 Task: Check the sale-to-list ratio of basement in the last 5 years.
Action: Mouse moved to (1089, 245)
Screenshot: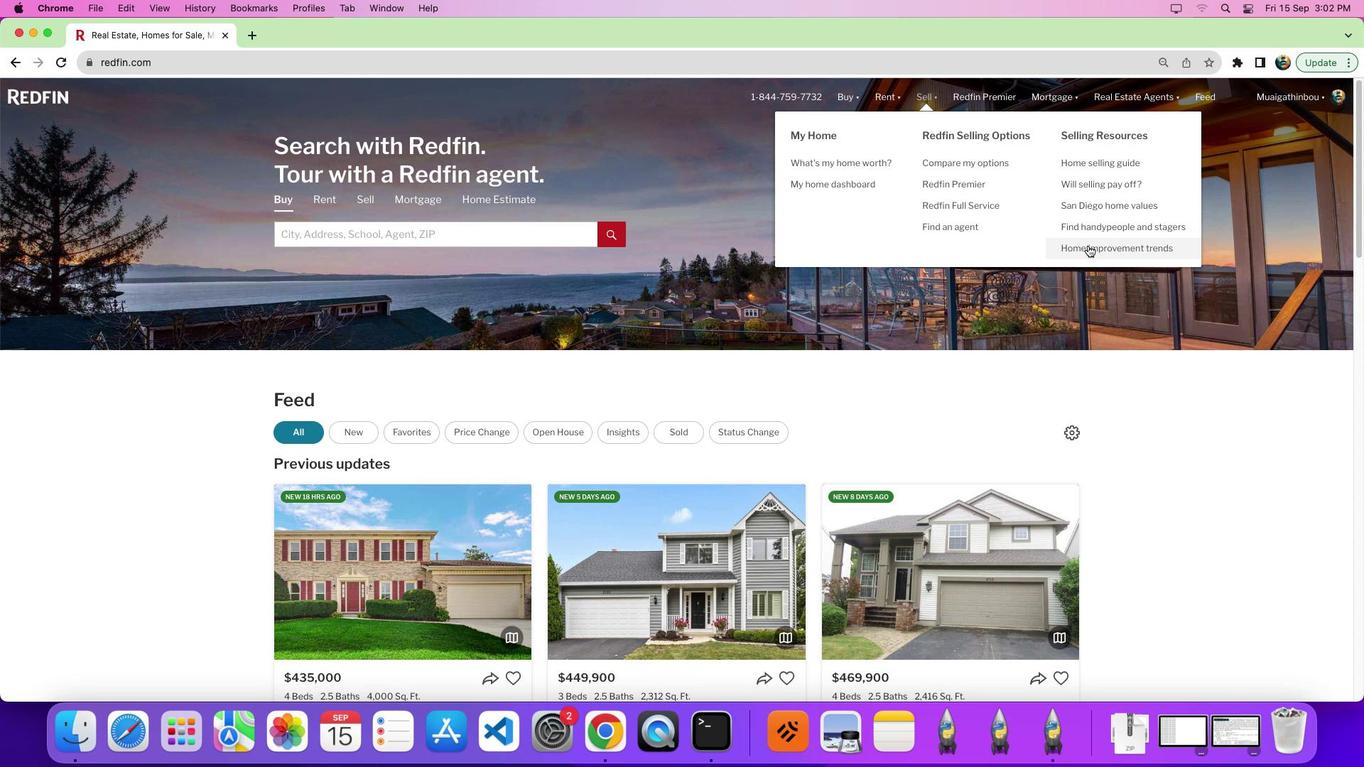 
Action: Mouse pressed left at (1089, 245)
Screenshot: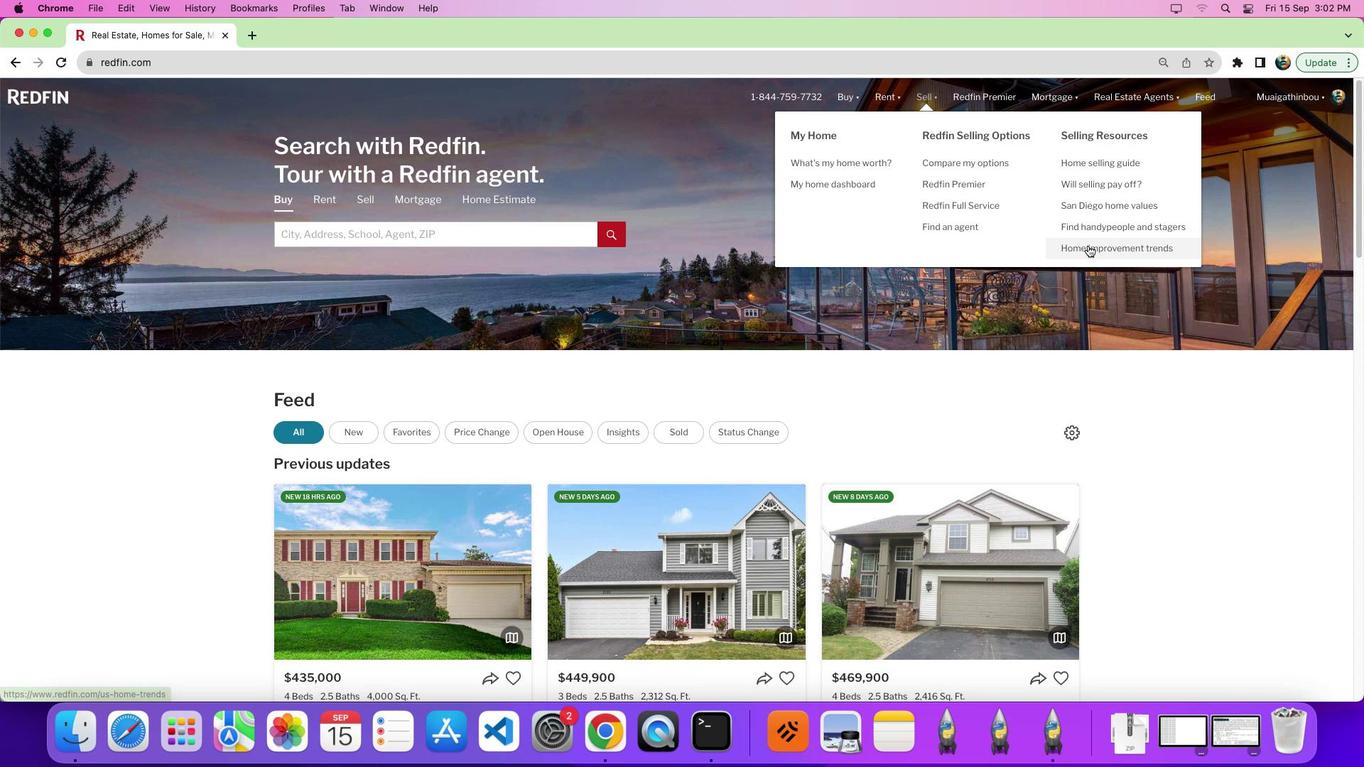 
Action: Mouse pressed left at (1089, 245)
Screenshot: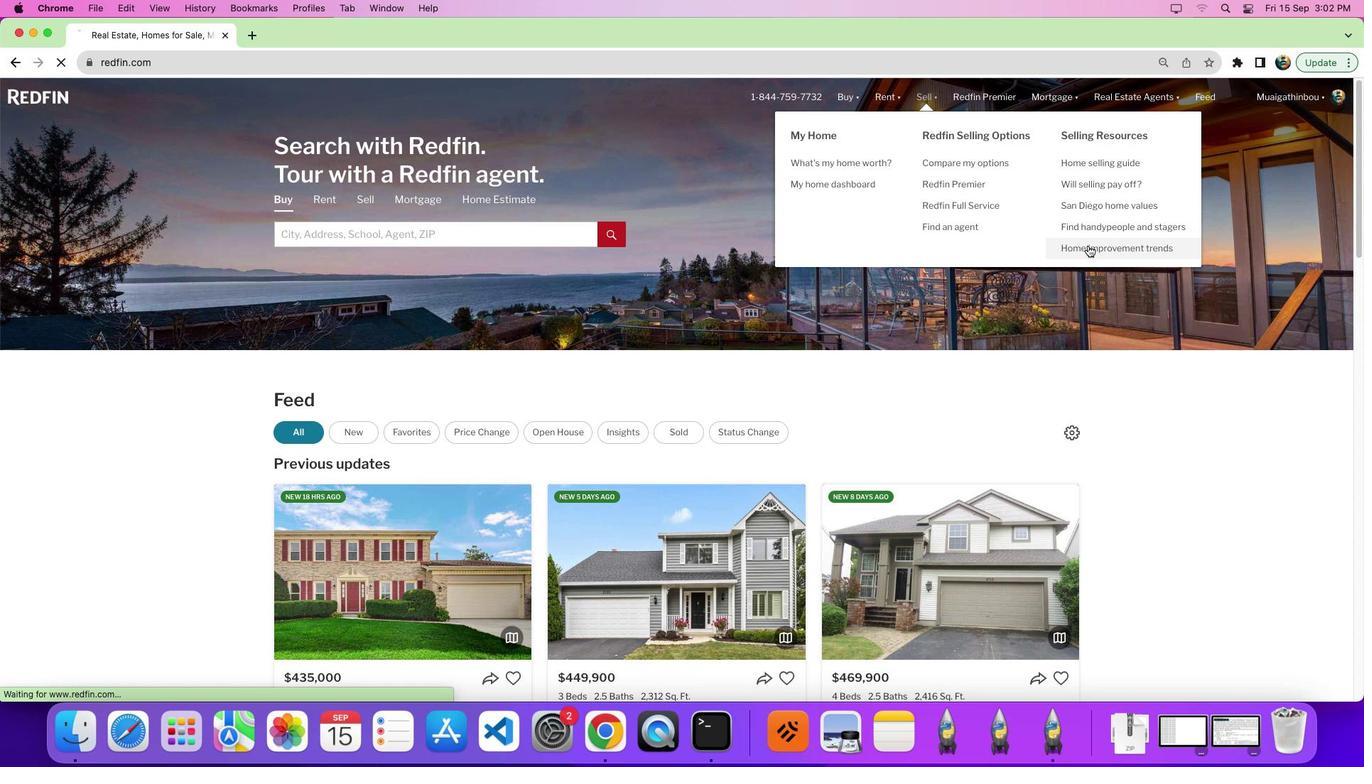 
Action: Mouse moved to (376, 275)
Screenshot: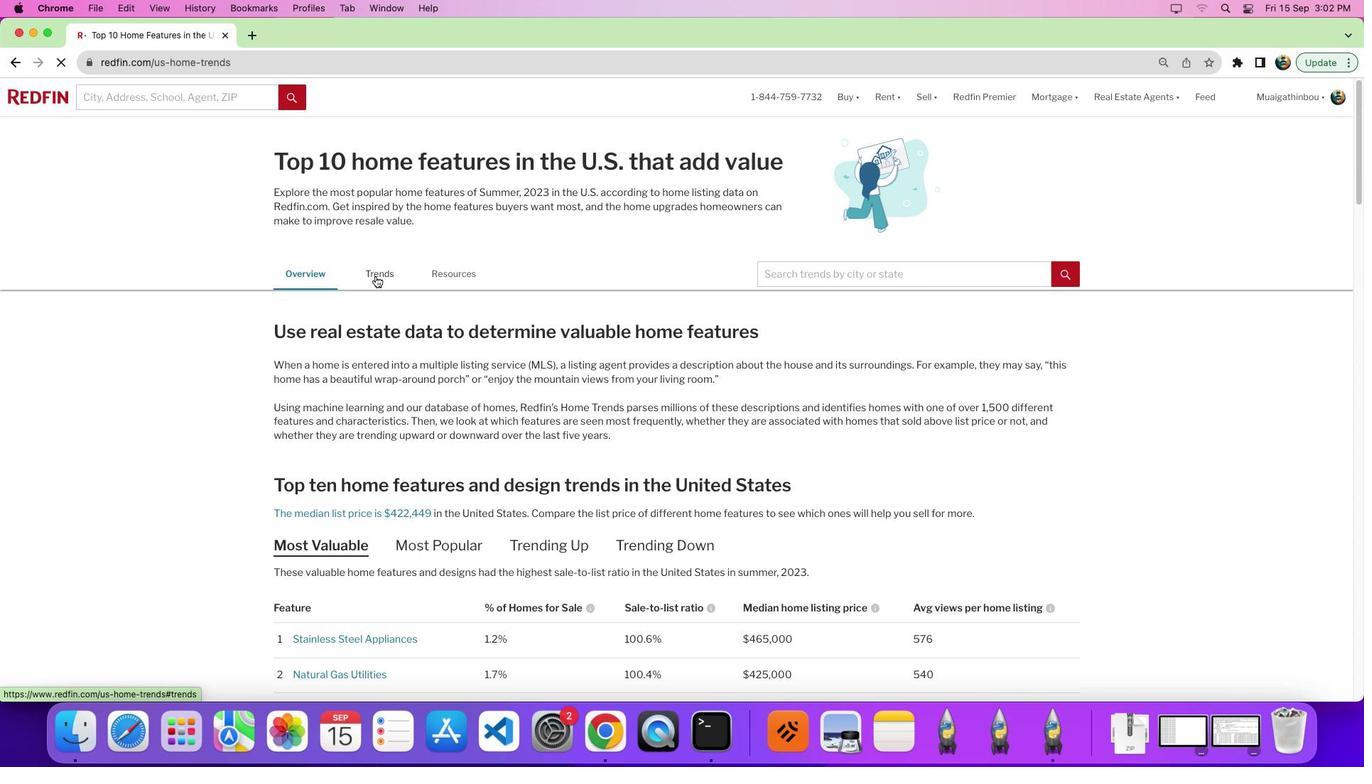 
Action: Mouse pressed left at (376, 275)
Screenshot: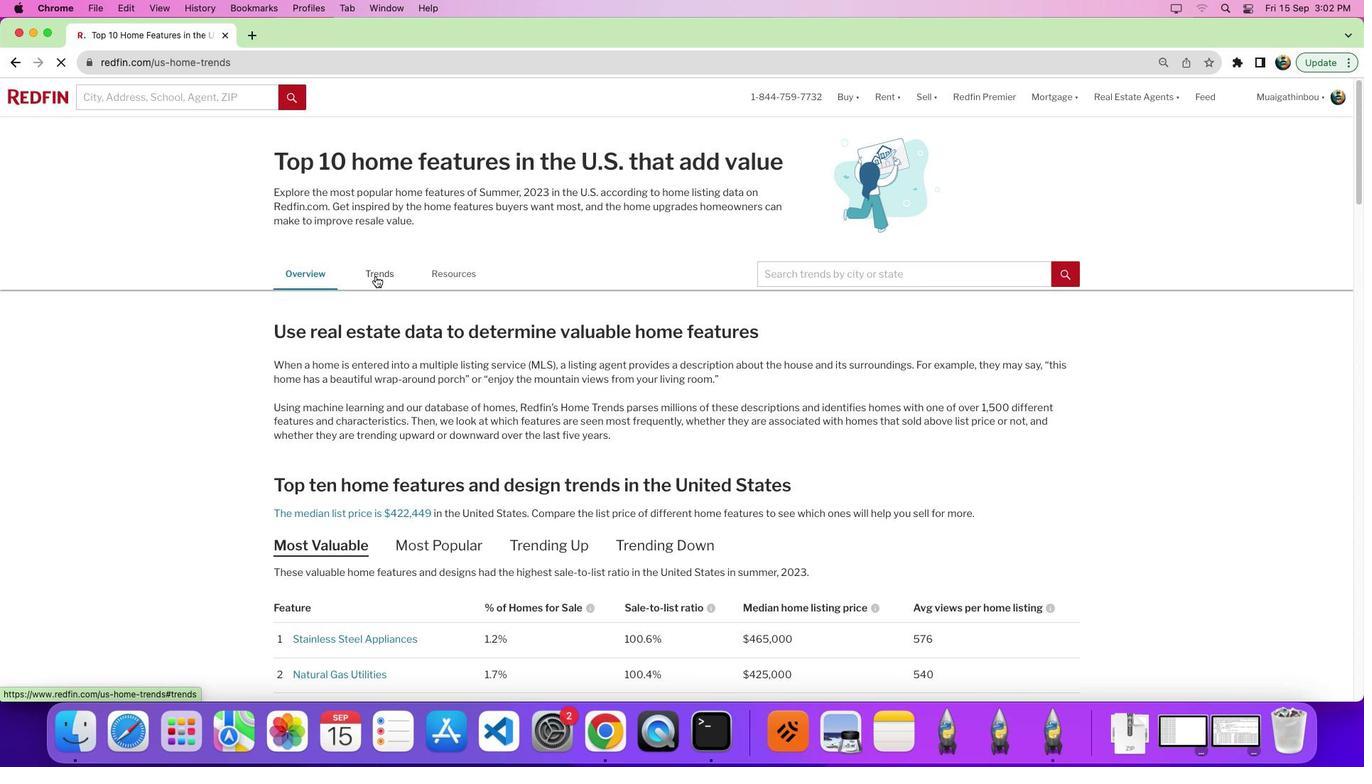 
Action: Mouse moved to (747, 358)
Screenshot: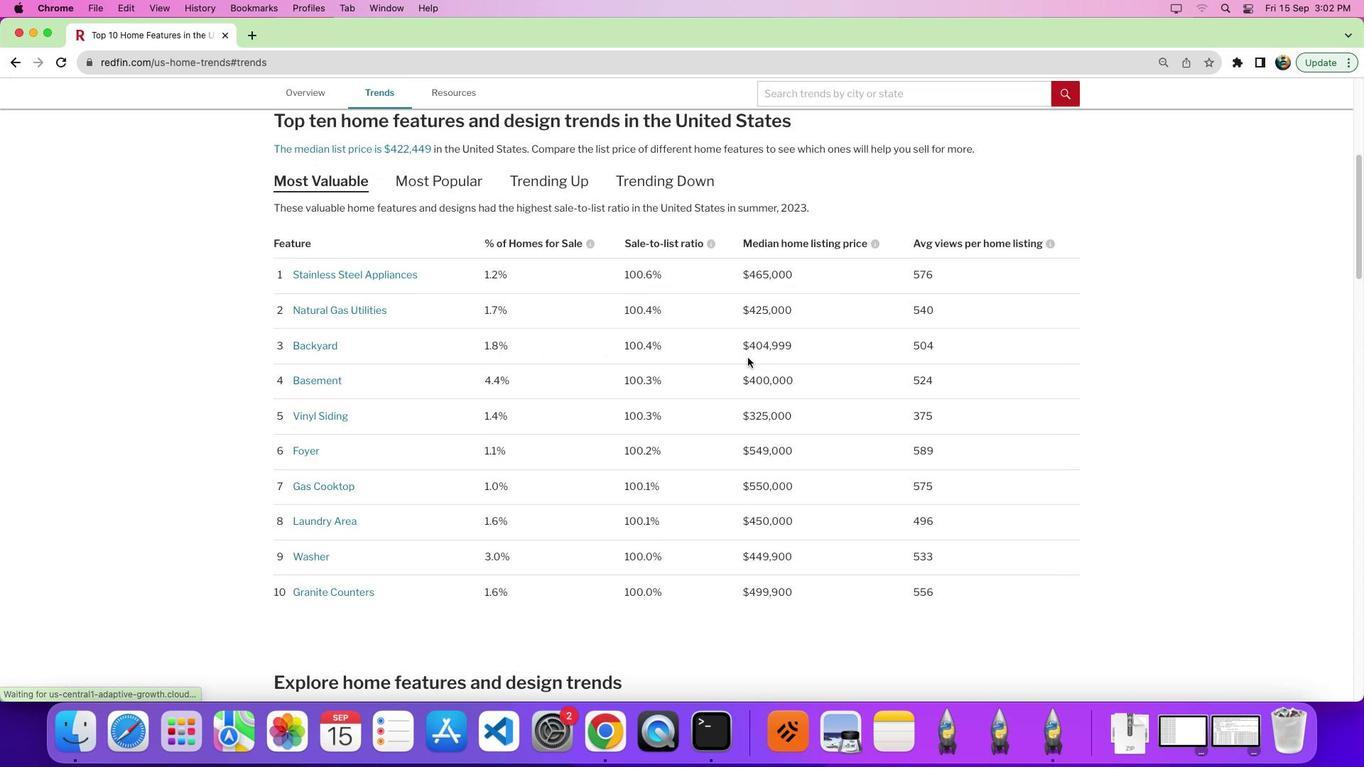 
Action: Mouse scrolled (747, 358) with delta (0, 0)
Screenshot: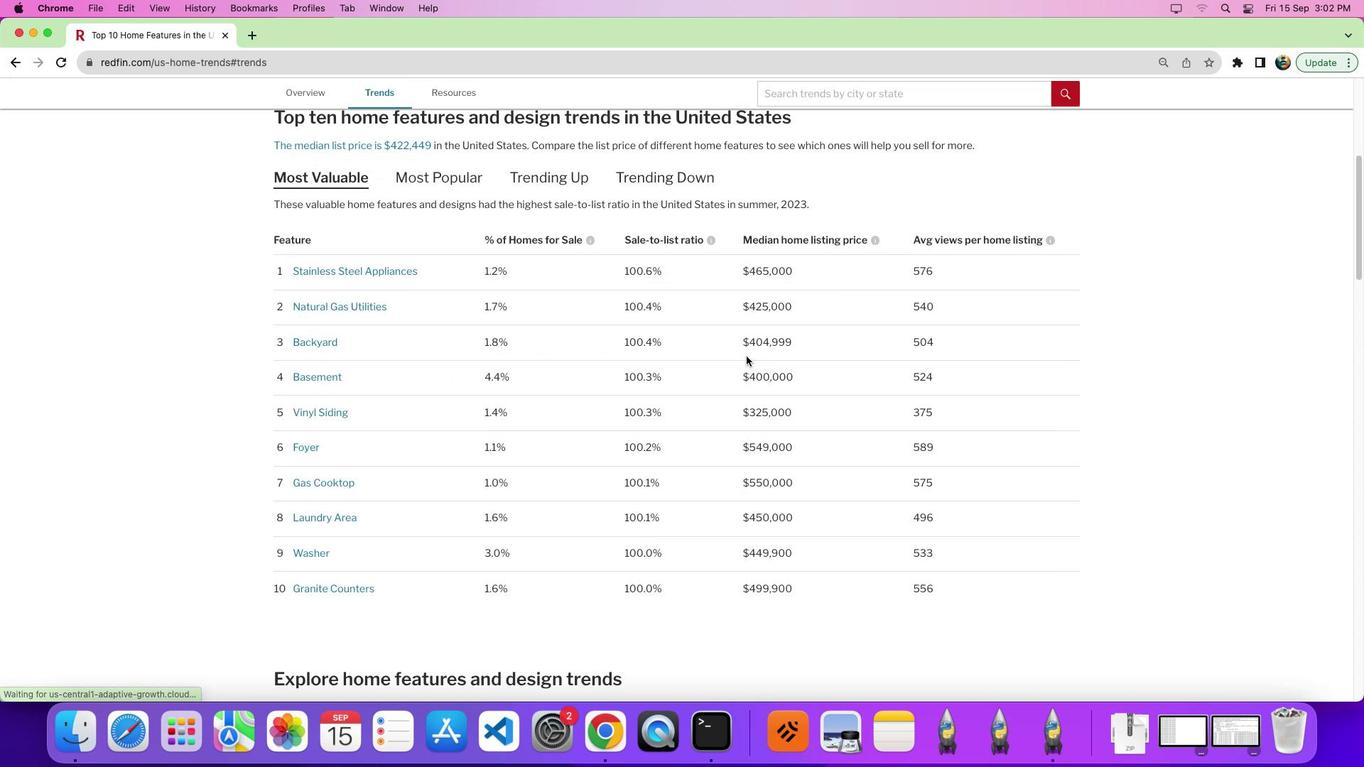 
Action: Mouse moved to (748, 358)
Screenshot: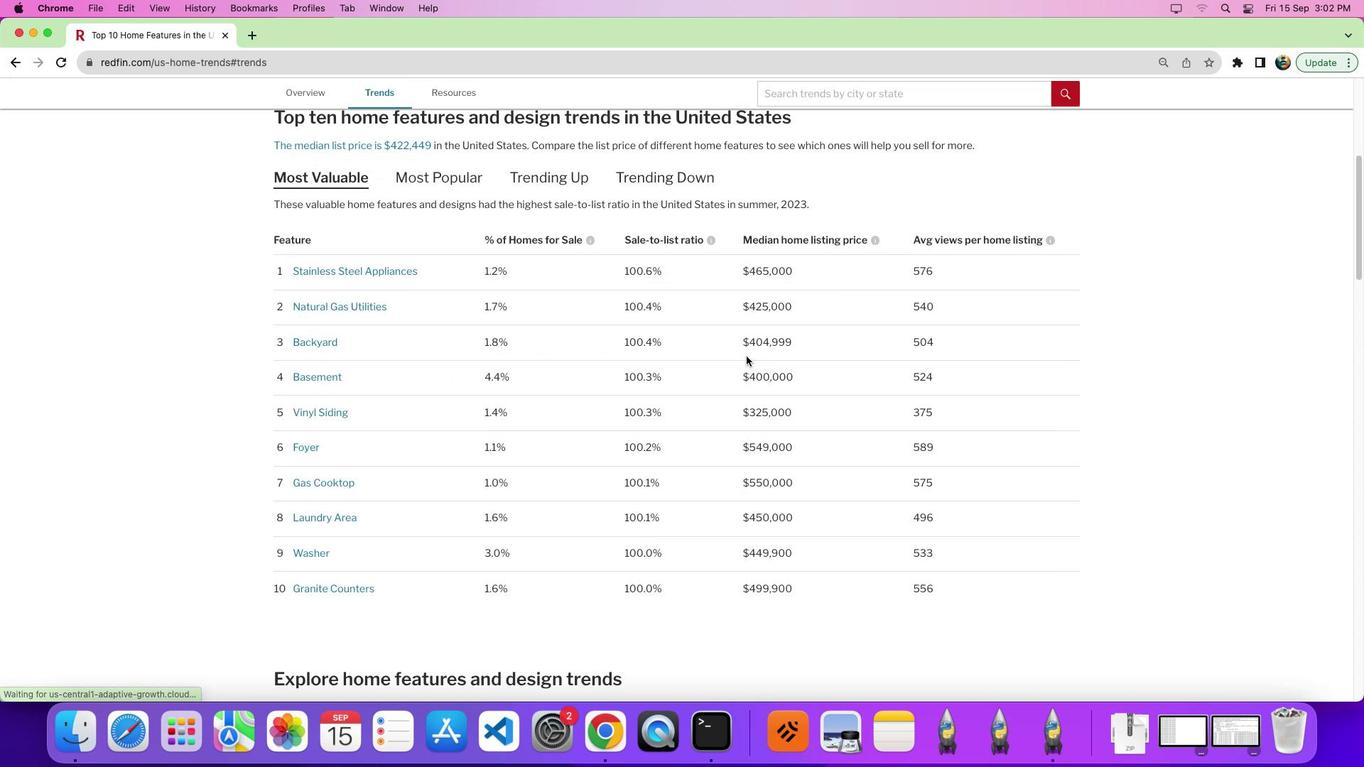 
Action: Mouse scrolled (748, 358) with delta (0, 0)
Screenshot: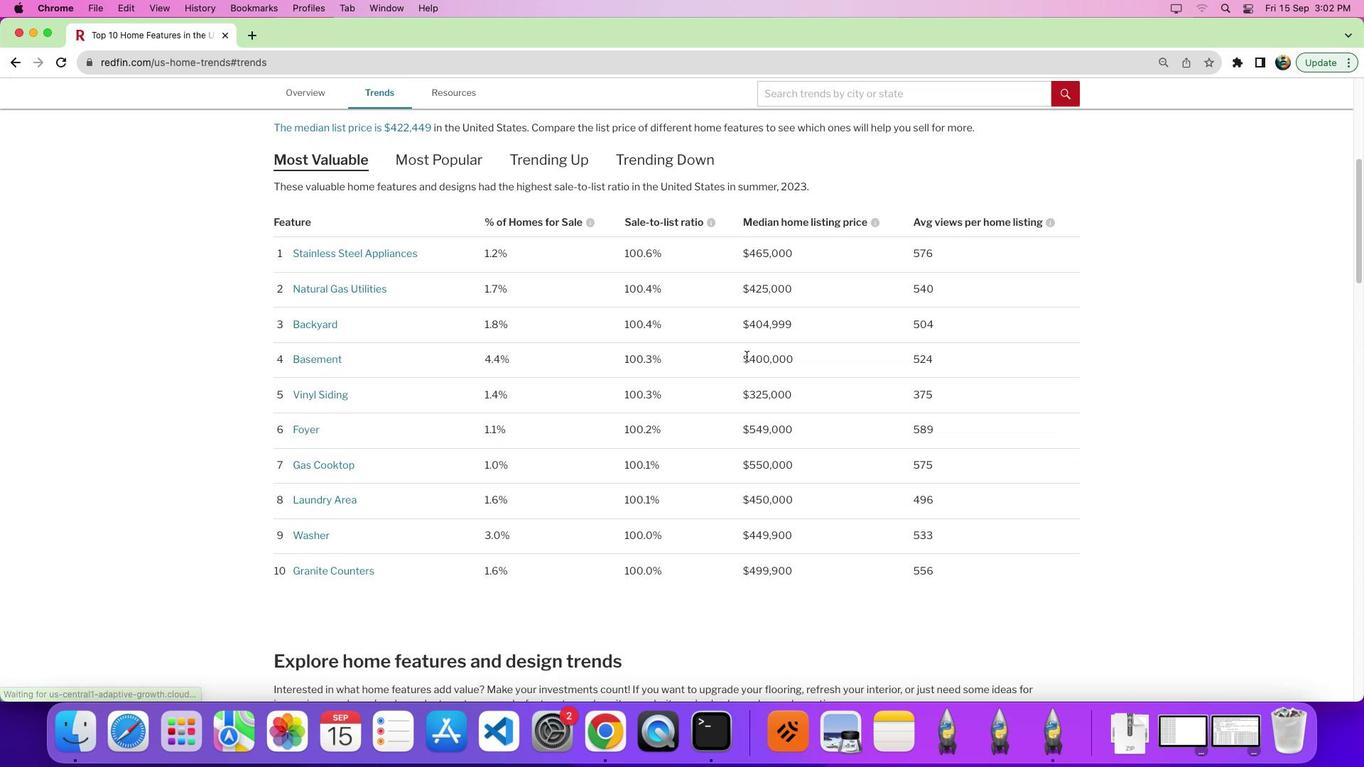 
Action: Mouse moved to (747, 356)
Screenshot: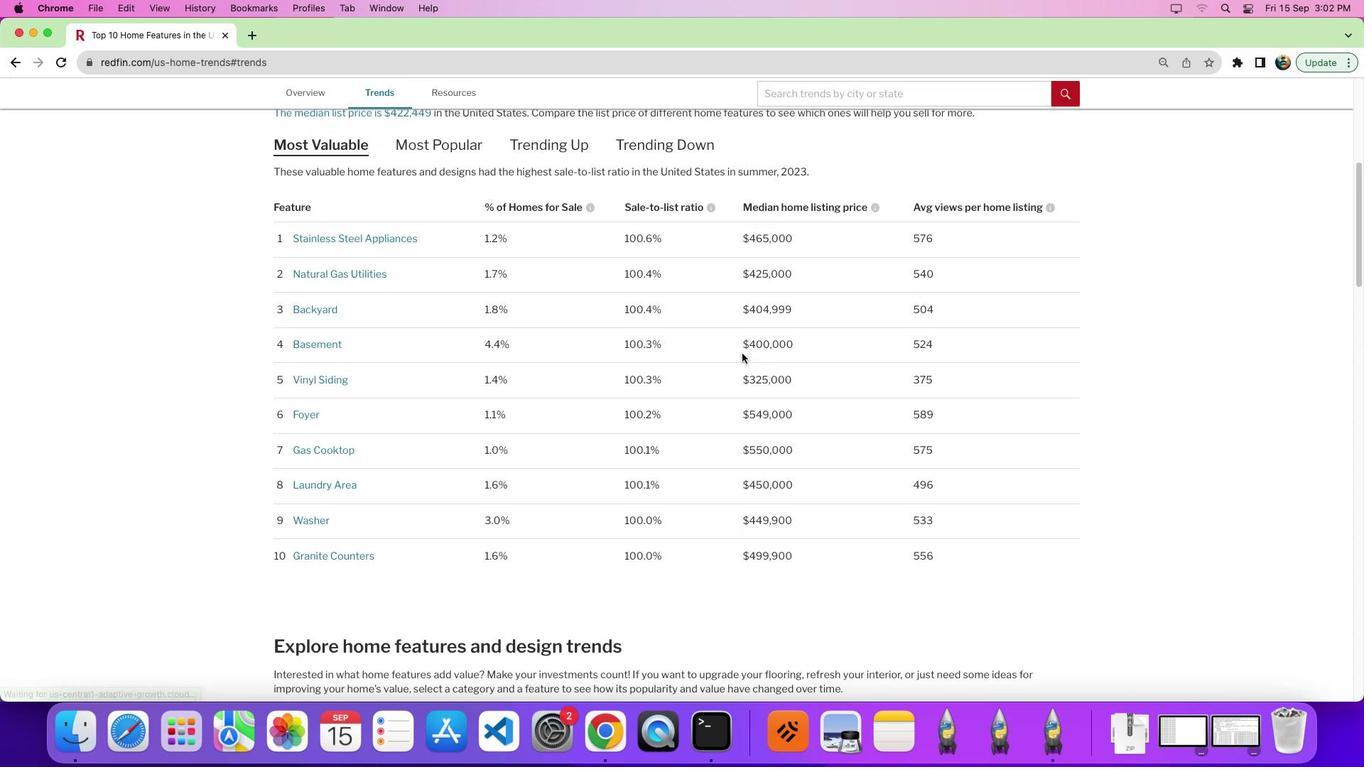 
Action: Mouse scrolled (747, 356) with delta (0, -3)
Screenshot: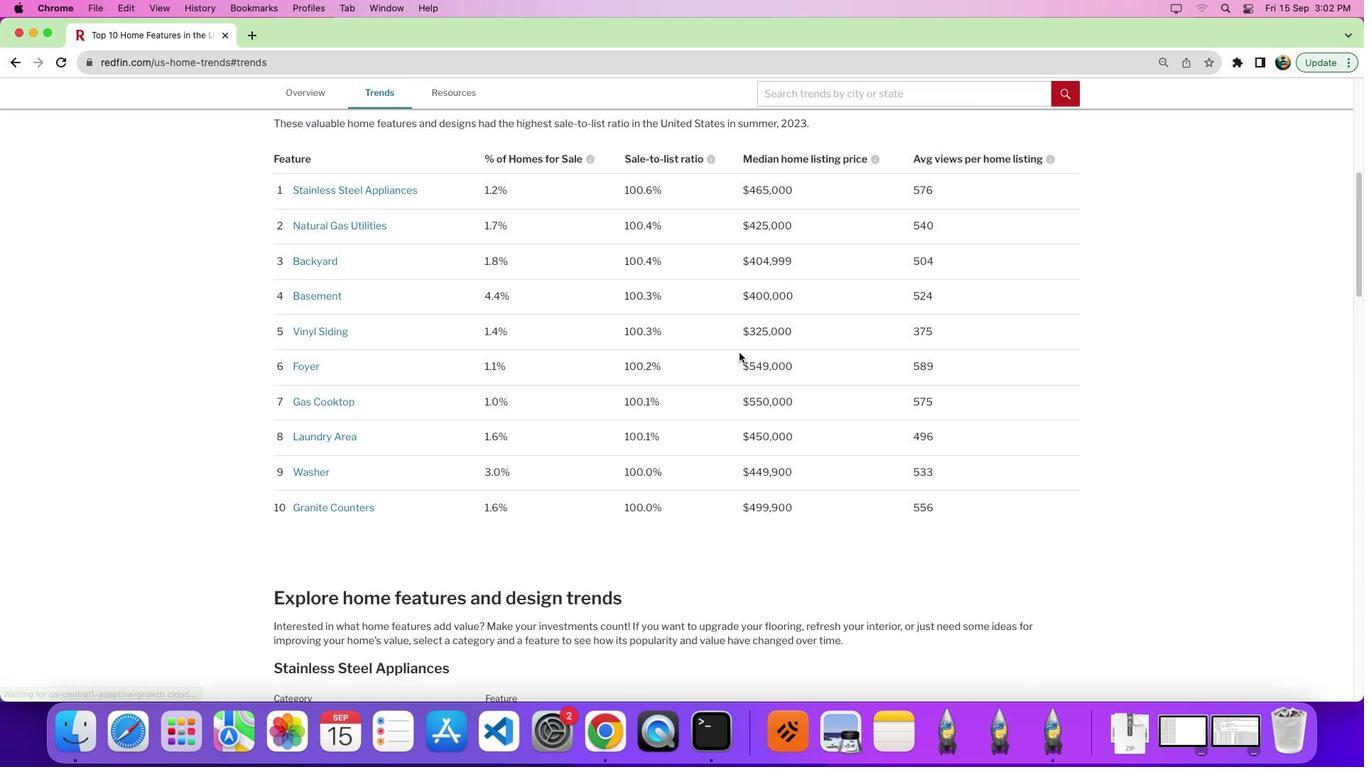 
Action: Mouse moved to (680, 333)
Screenshot: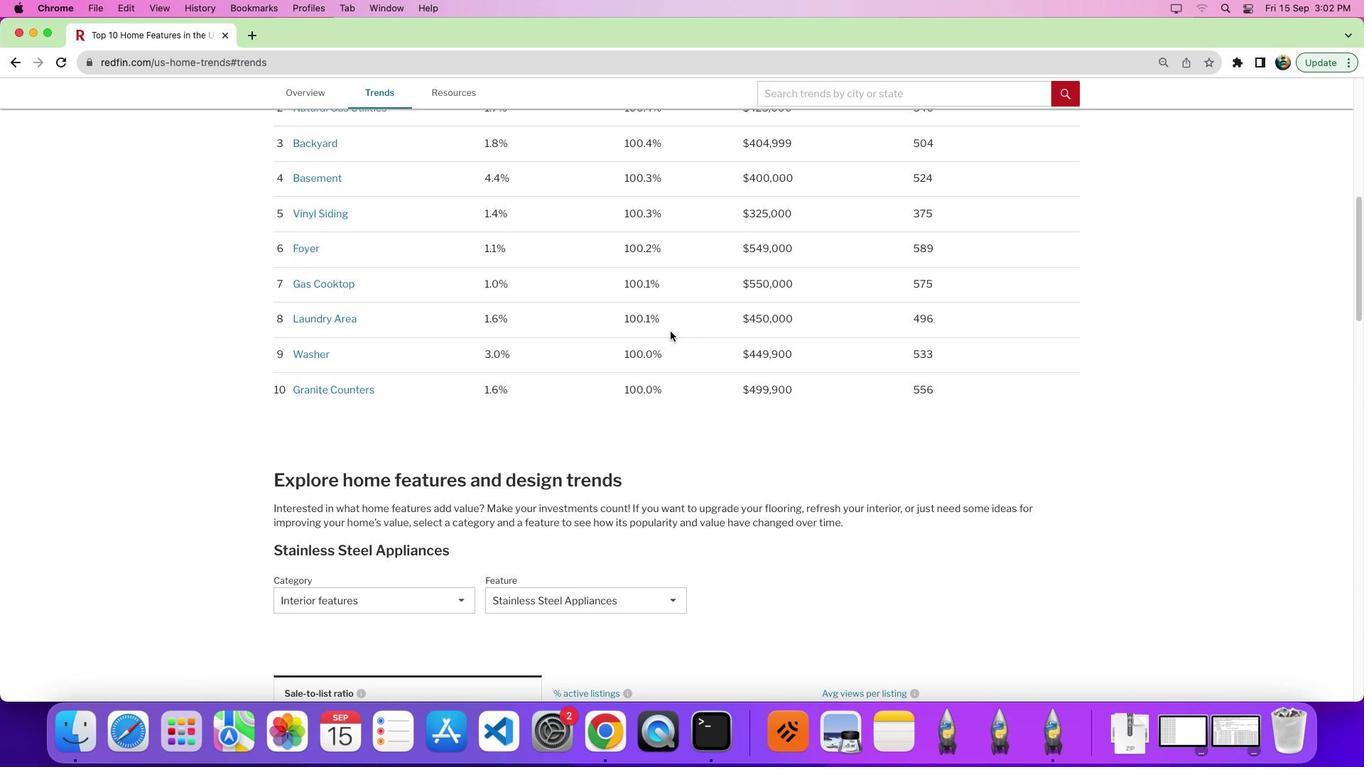
Action: Mouse scrolled (680, 333) with delta (0, 0)
Screenshot: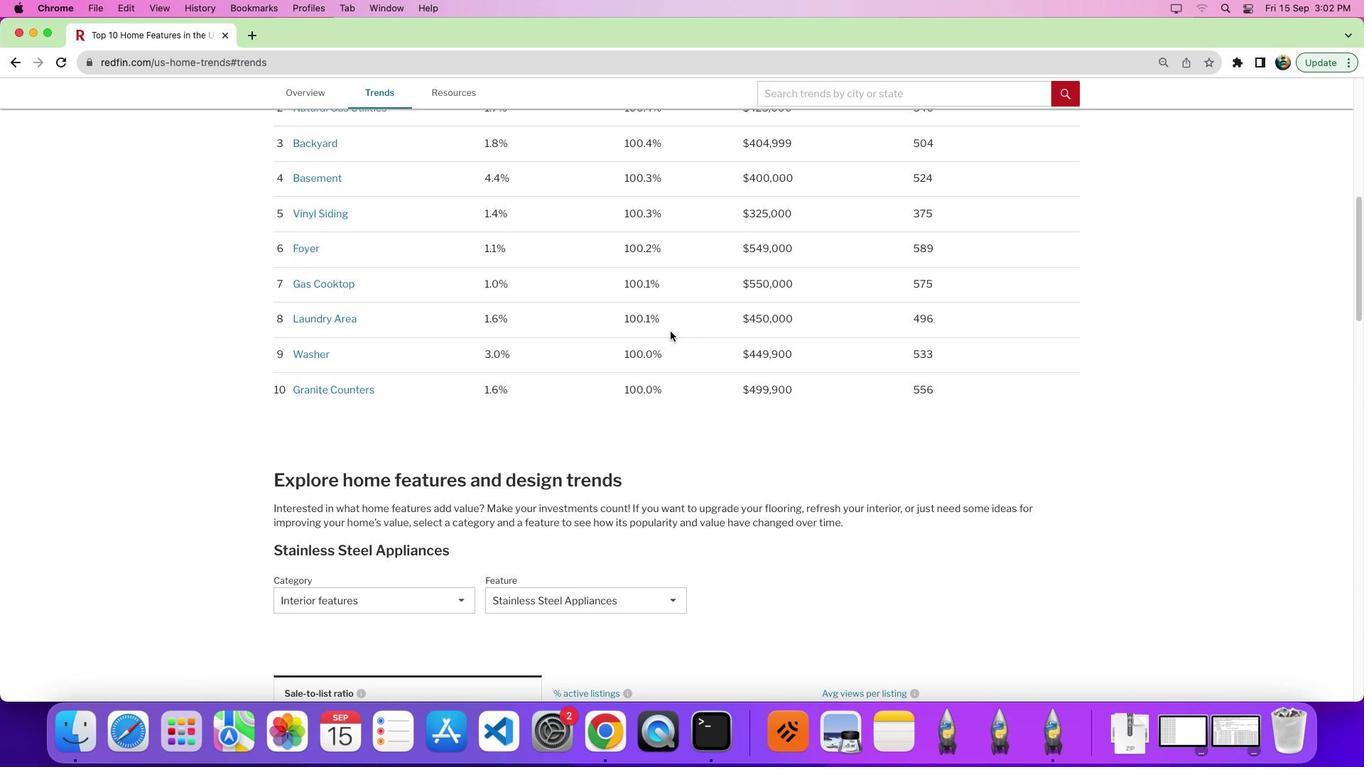 
Action: Mouse moved to (670, 331)
Screenshot: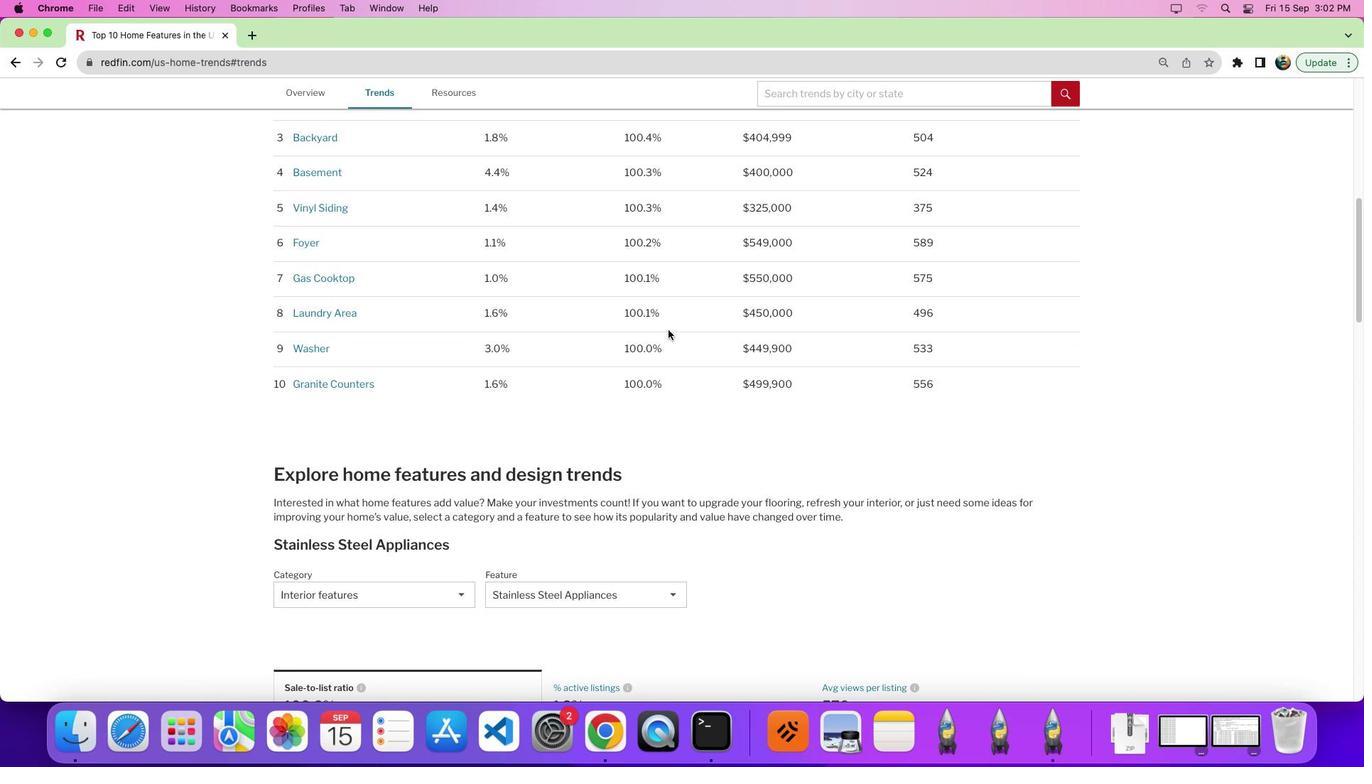 
Action: Mouse scrolled (670, 331) with delta (0, 0)
Screenshot: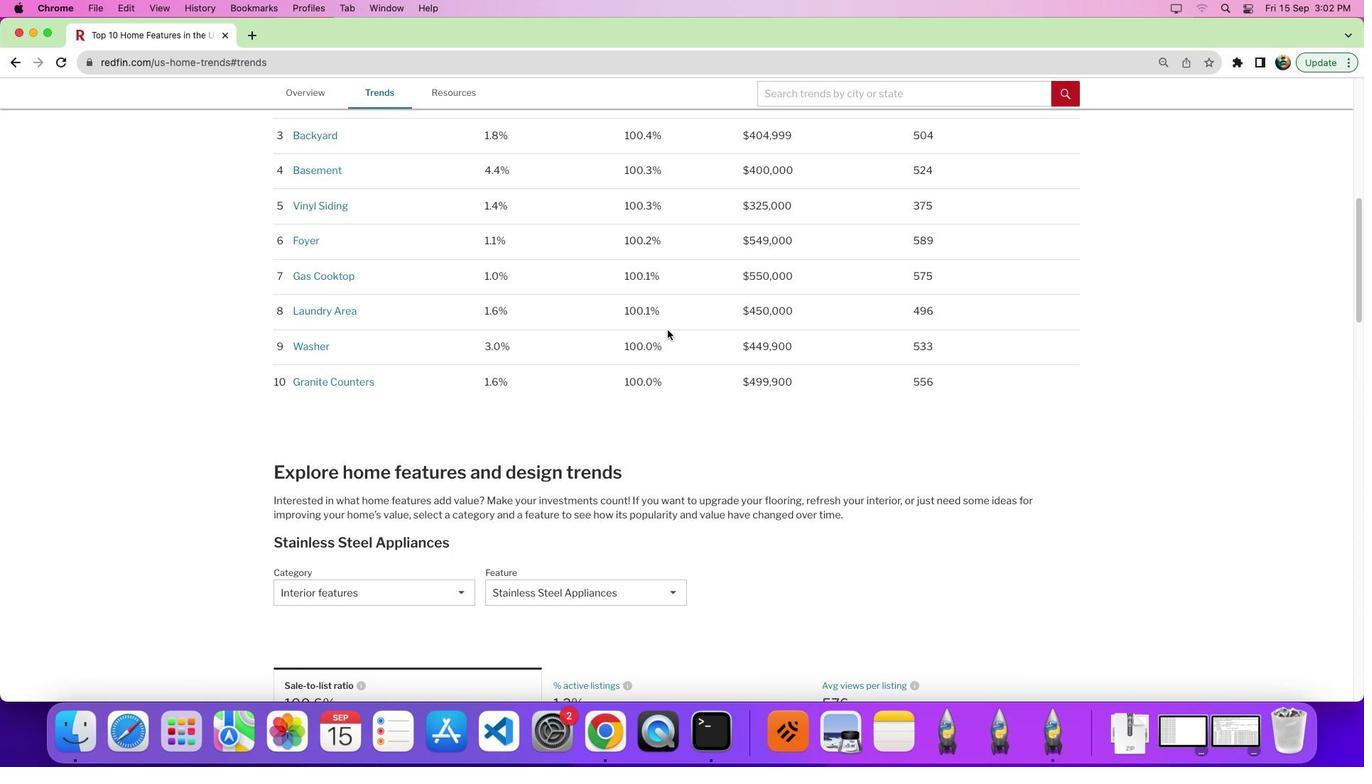 
Action: Mouse moved to (668, 329)
Screenshot: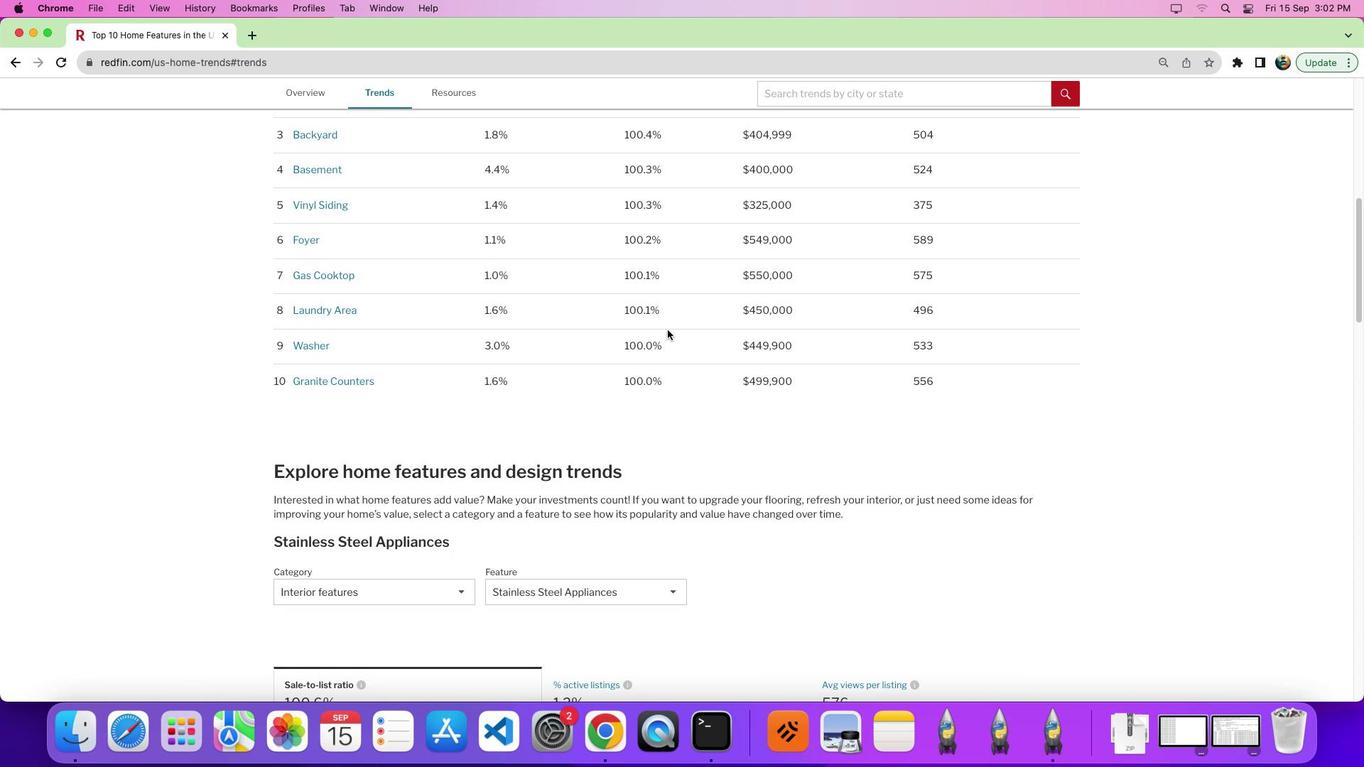 
Action: Mouse scrolled (668, 329) with delta (0, 0)
Screenshot: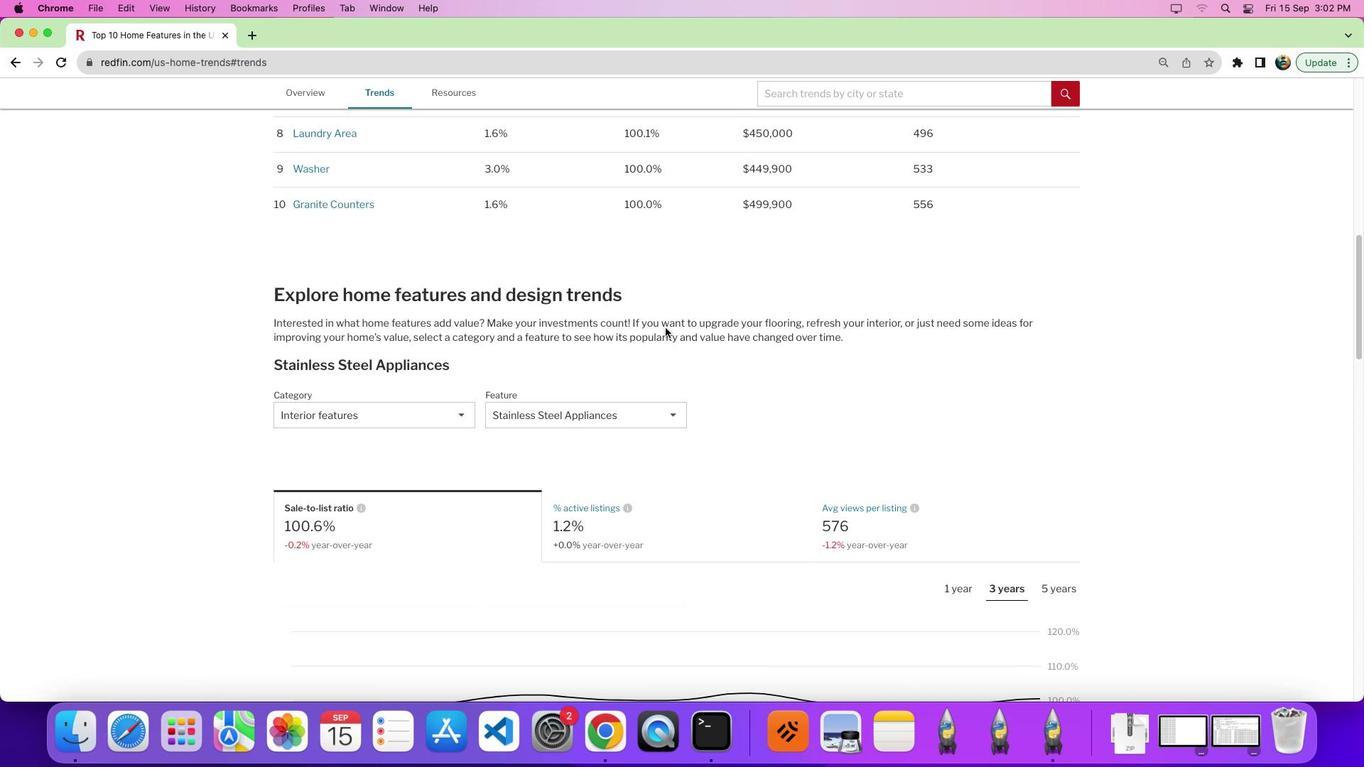 
Action: Mouse moved to (668, 329)
Screenshot: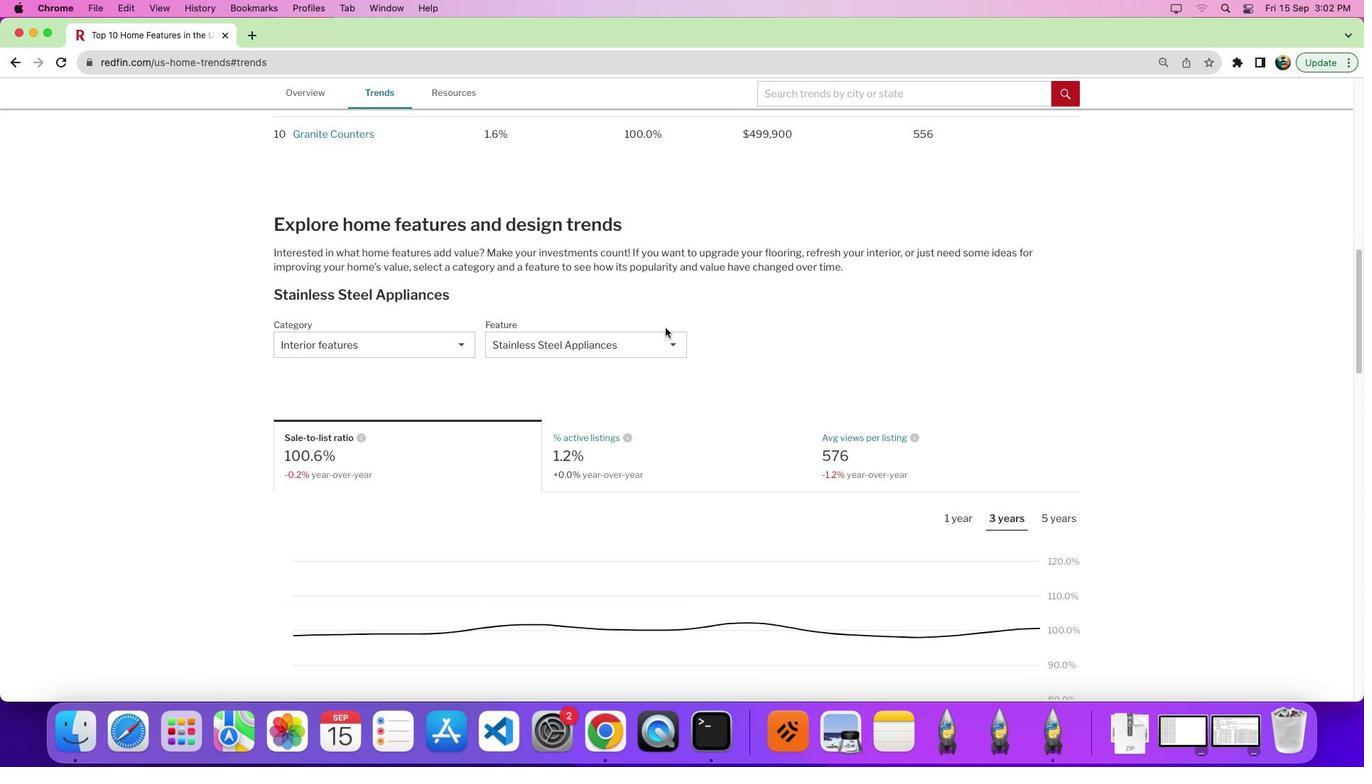 
Action: Mouse scrolled (668, 329) with delta (0, 0)
Screenshot: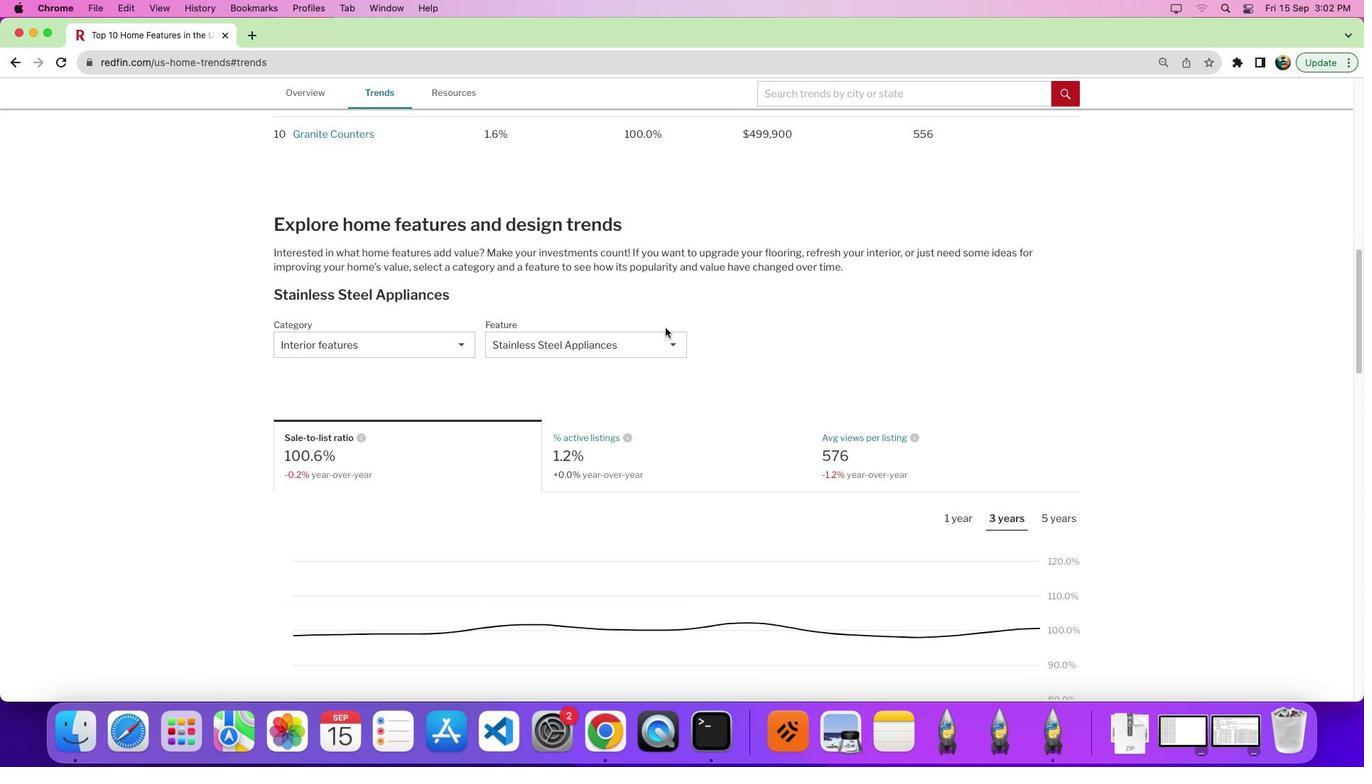 
Action: Mouse moved to (666, 329)
Screenshot: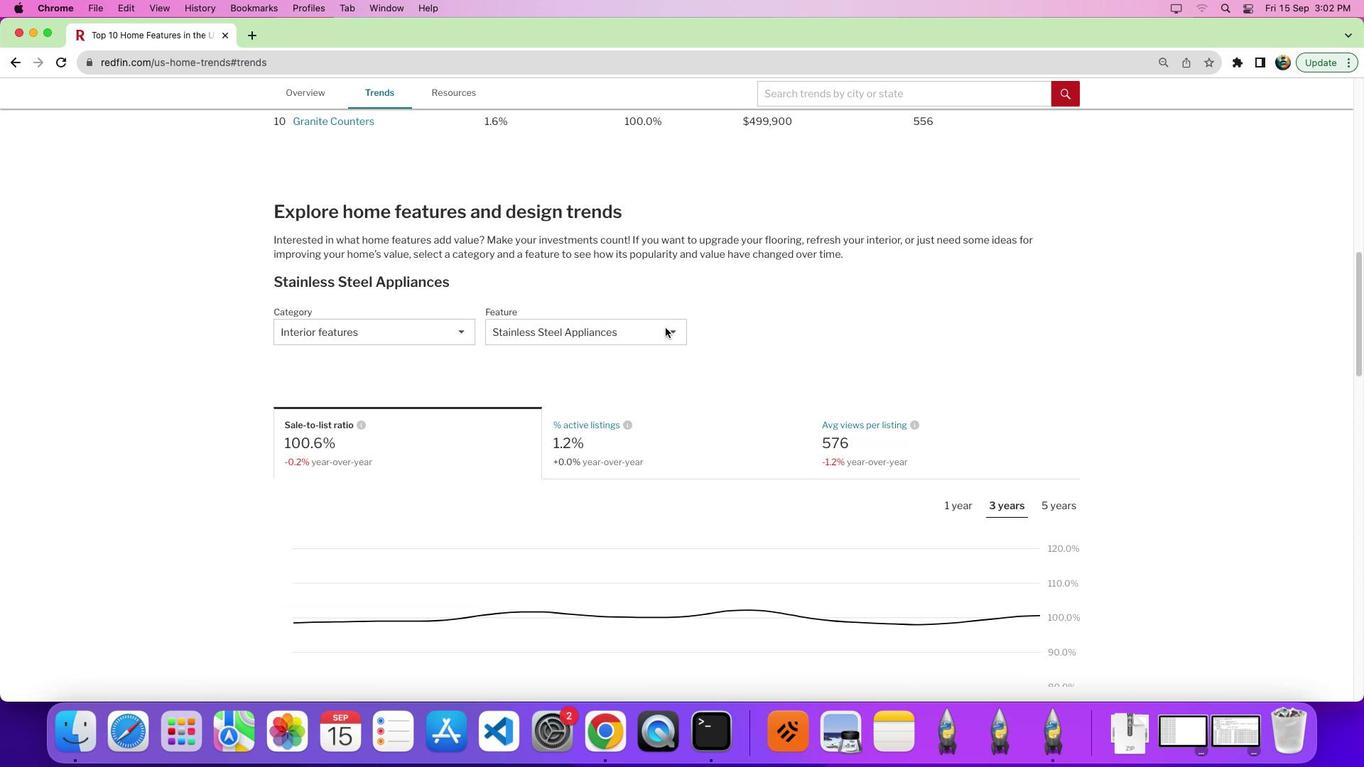 
Action: Mouse scrolled (666, 329) with delta (0, -4)
Screenshot: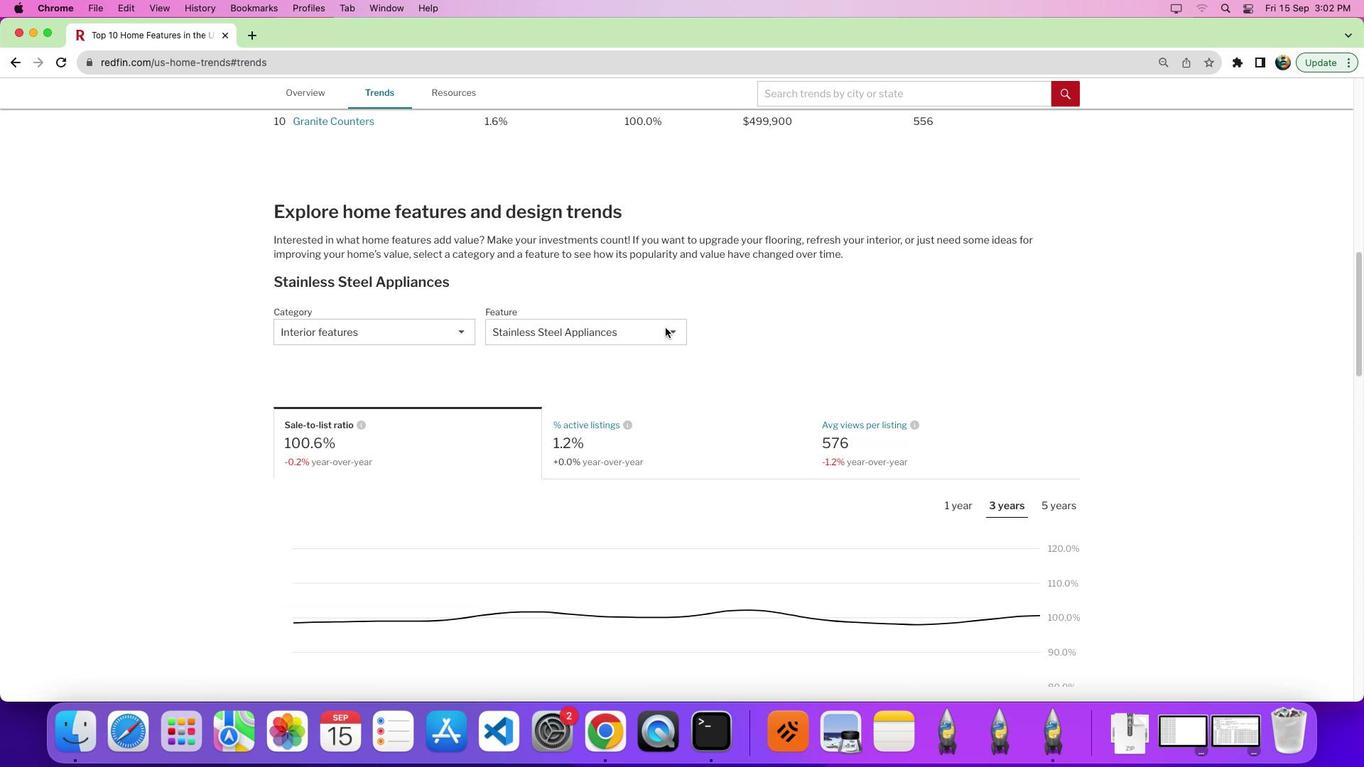 
Action: Mouse moved to (400, 331)
Screenshot: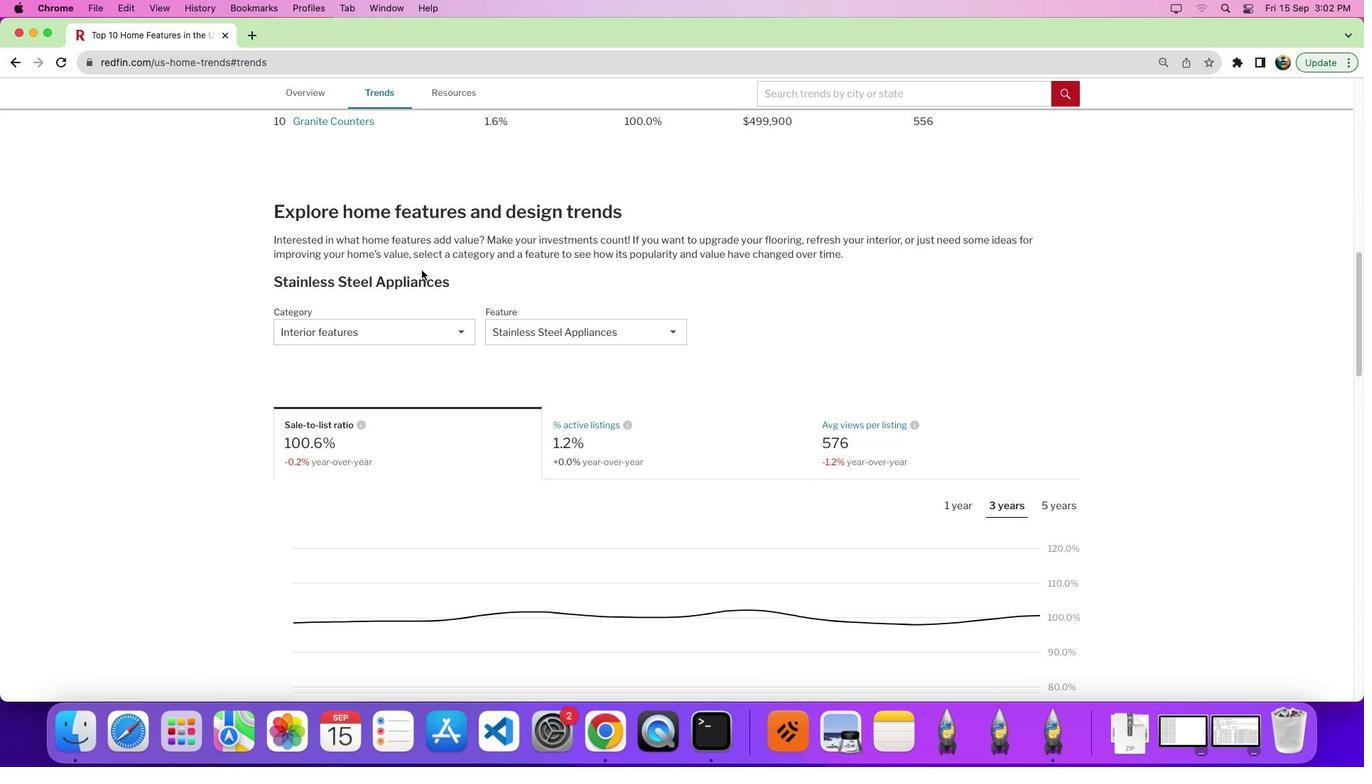 
Action: Mouse pressed left at (400, 331)
Screenshot: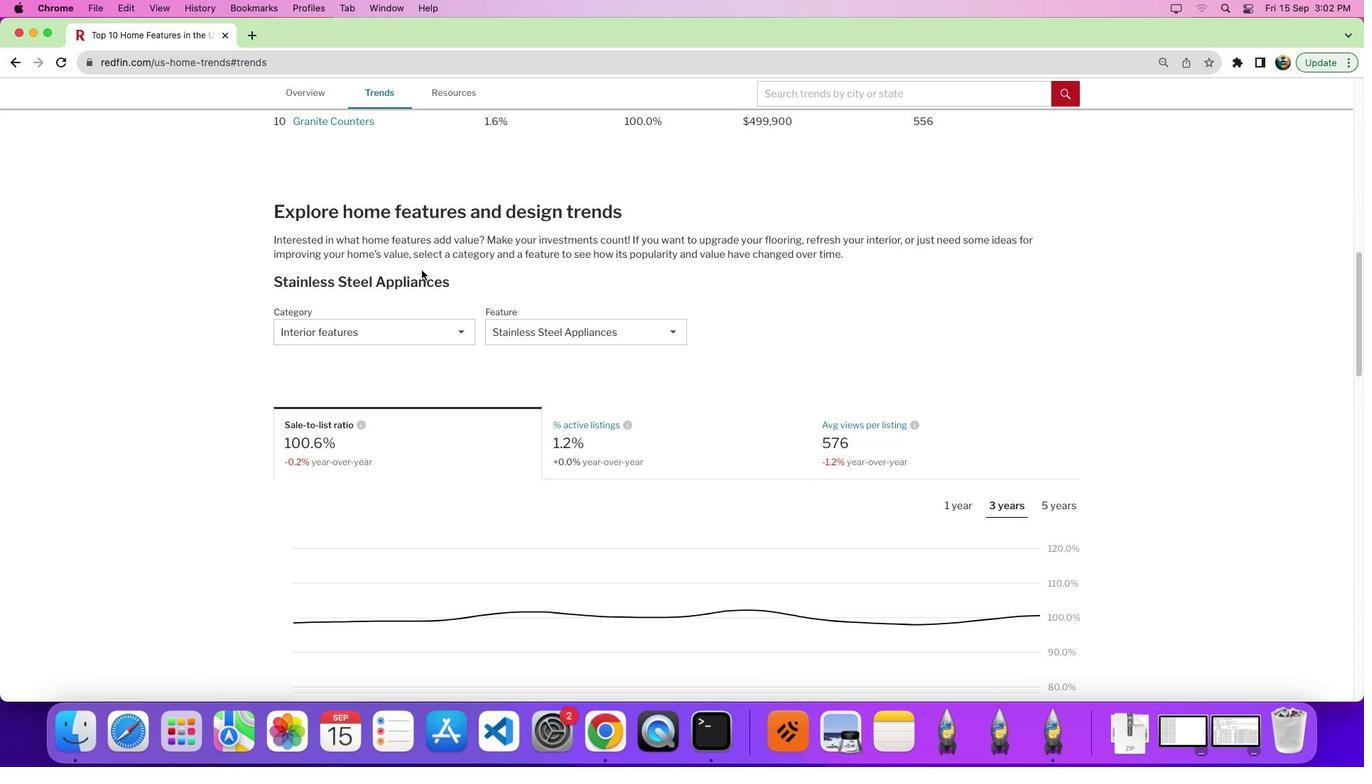 
Action: Mouse moved to (655, 381)
Screenshot: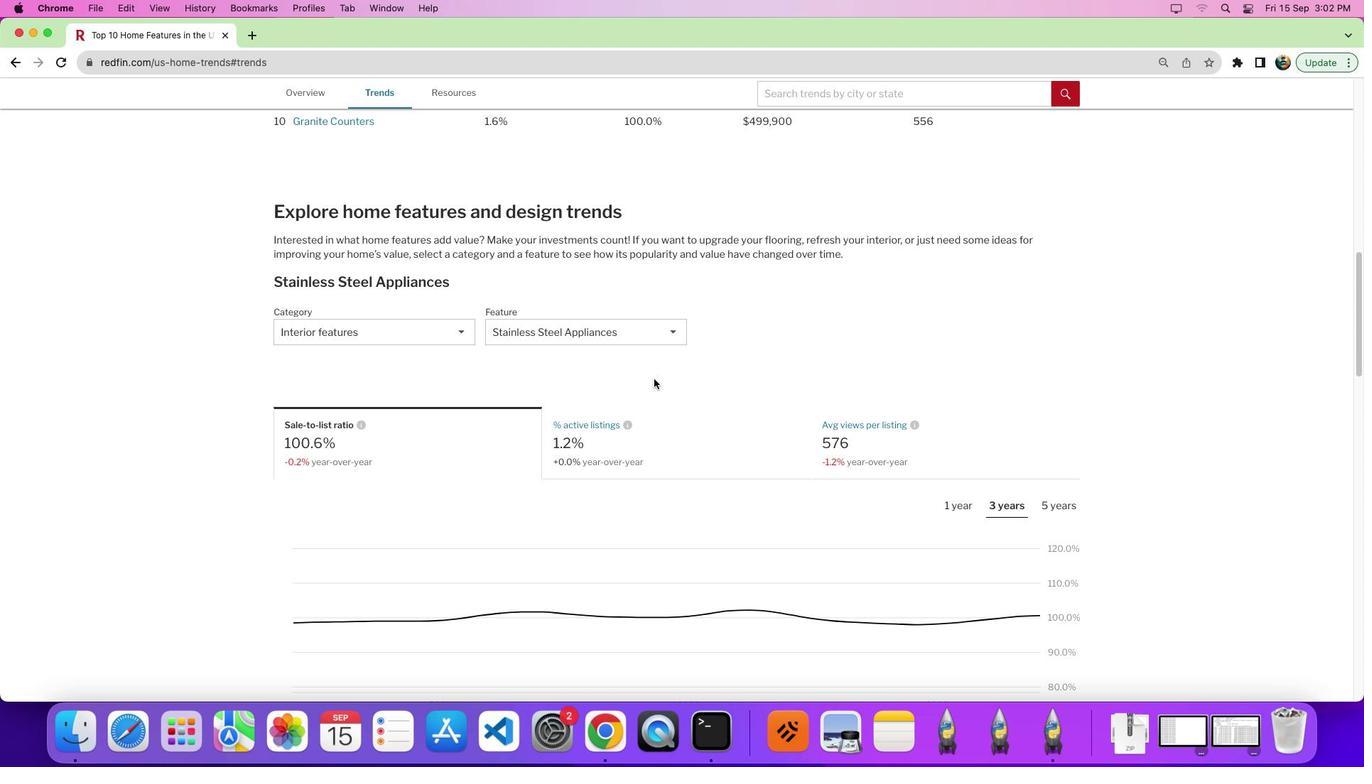 
Action: Mouse pressed left at (655, 381)
Screenshot: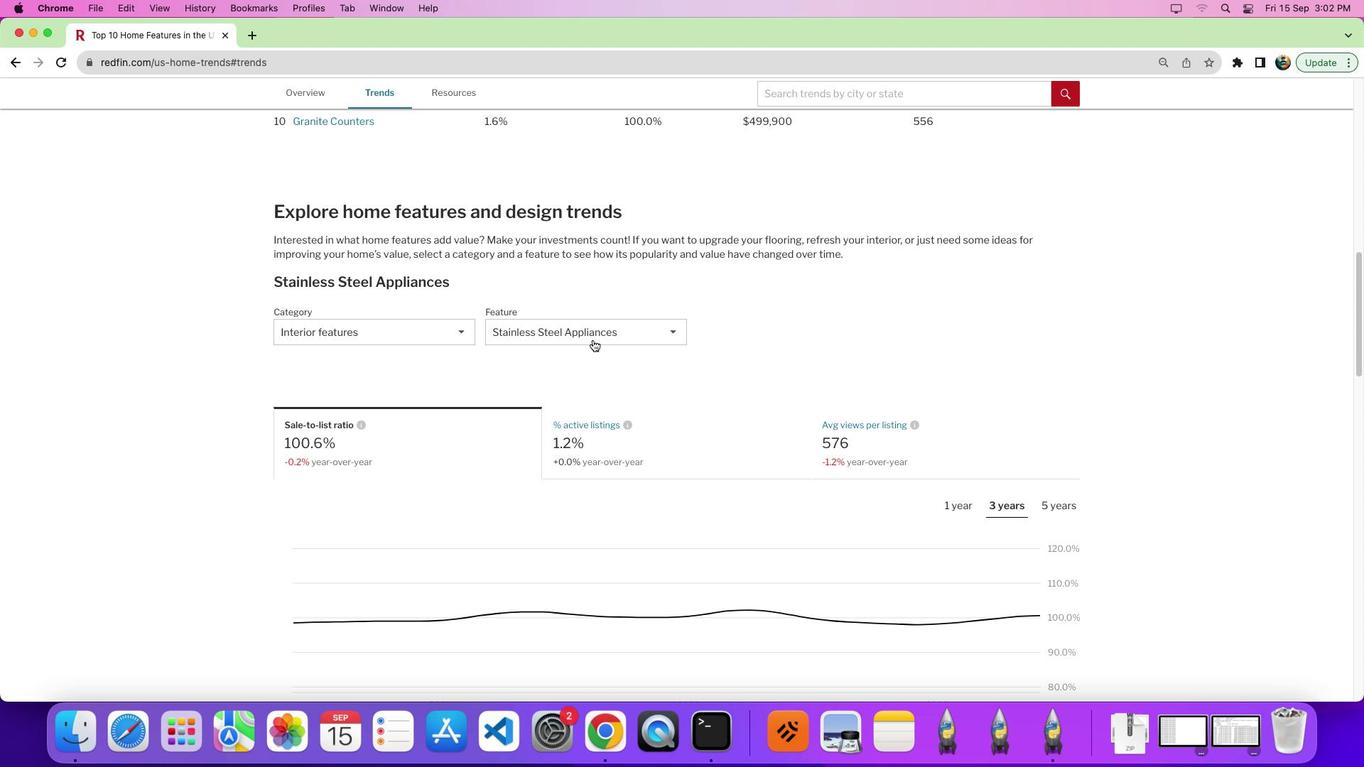 
Action: Mouse moved to (581, 319)
Screenshot: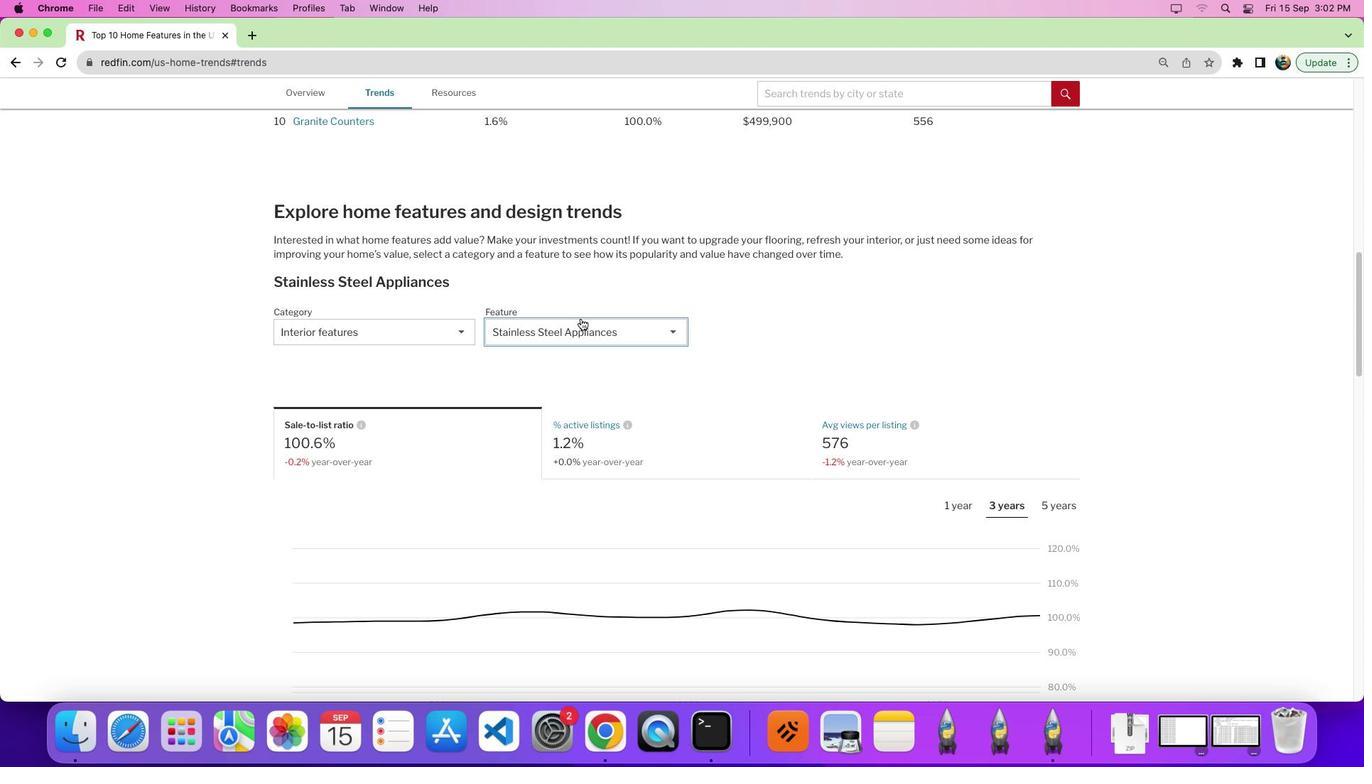 
Action: Mouse pressed left at (581, 319)
Screenshot: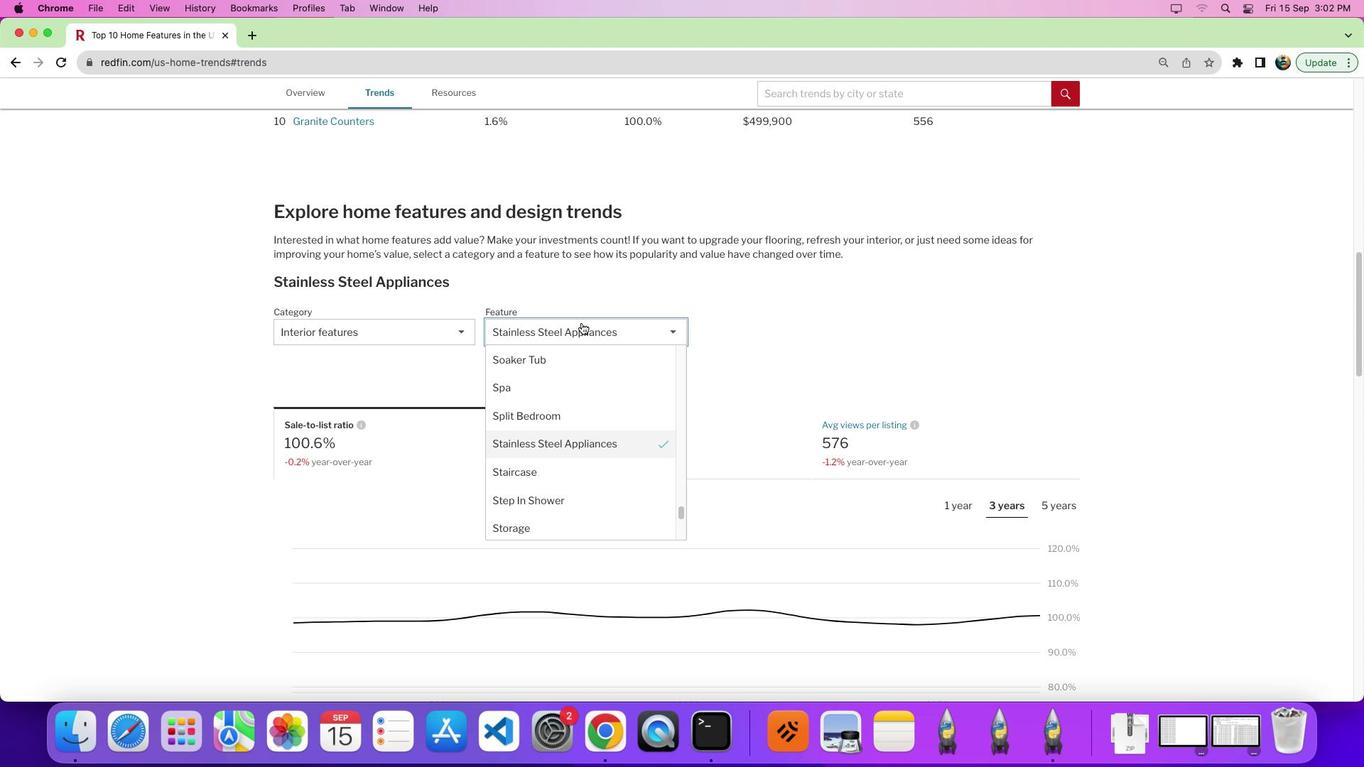 
Action: Mouse moved to (596, 416)
Screenshot: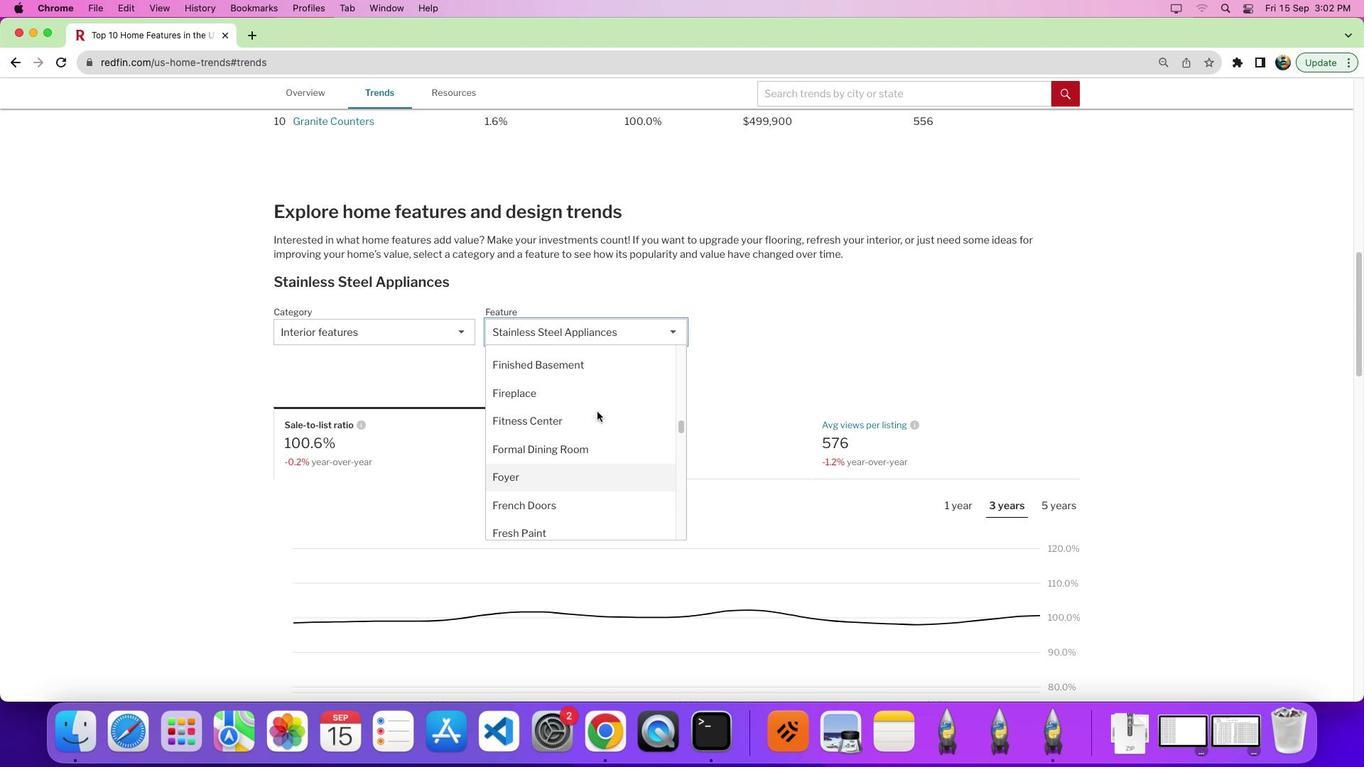 
Action: Mouse scrolled (596, 416) with delta (0, 0)
Screenshot: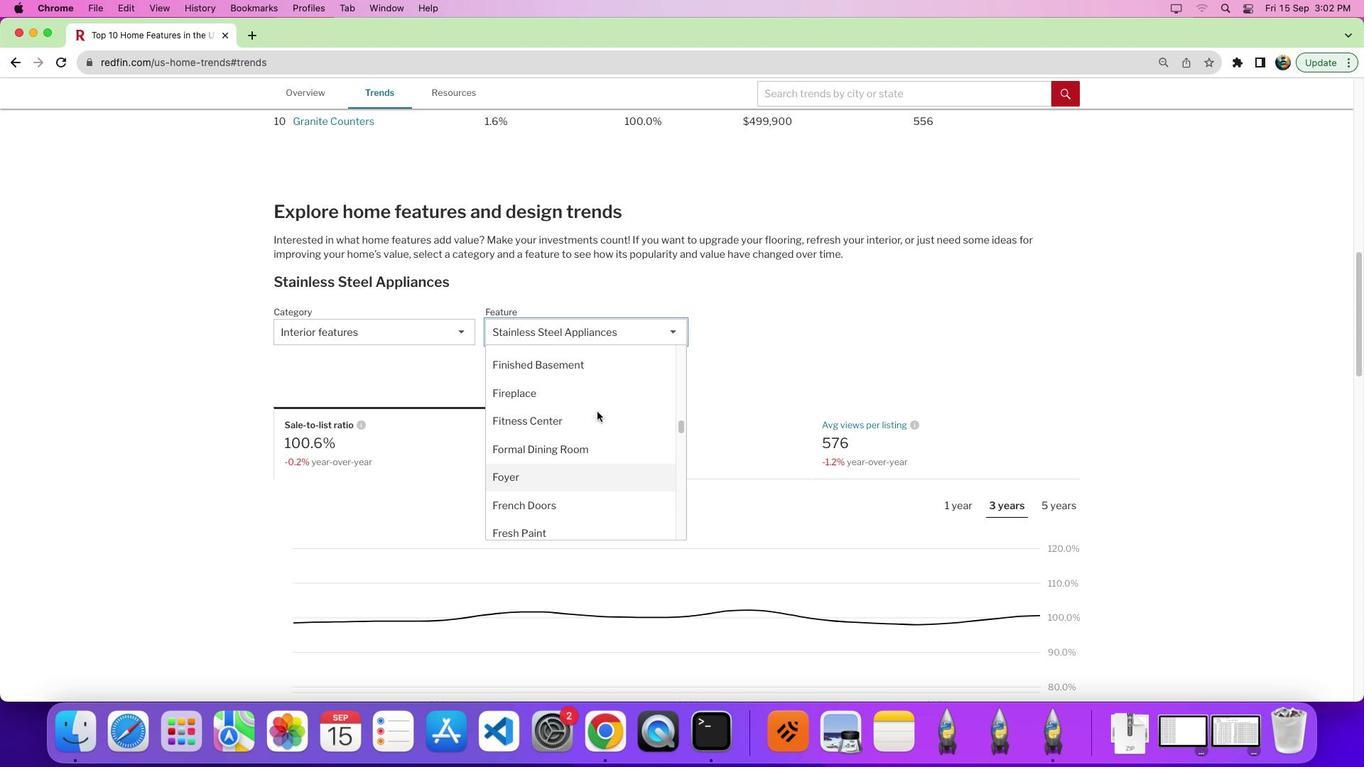 
Action: Mouse moved to (597, 417)
Screenshot: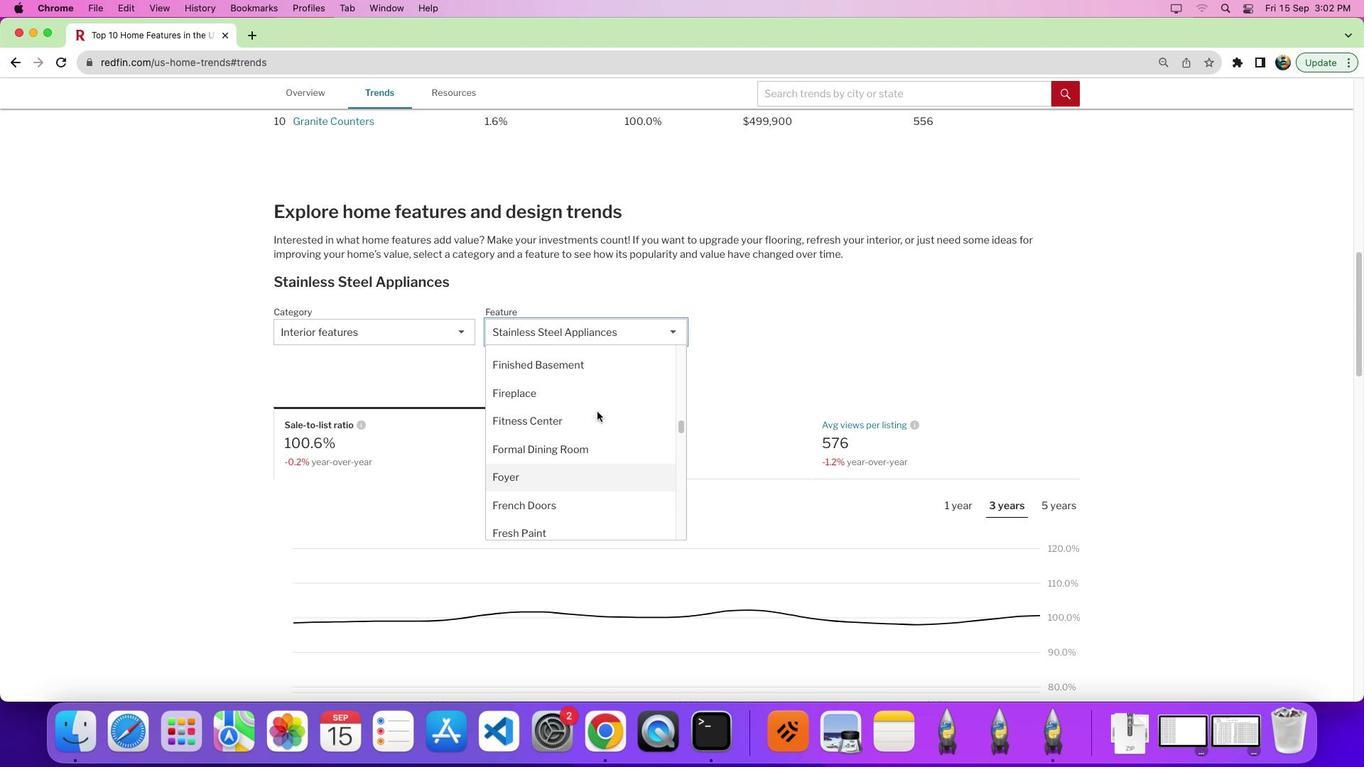 
Action: Mouse scrolled (597, 417) with delta (0, 1)
Screenshot: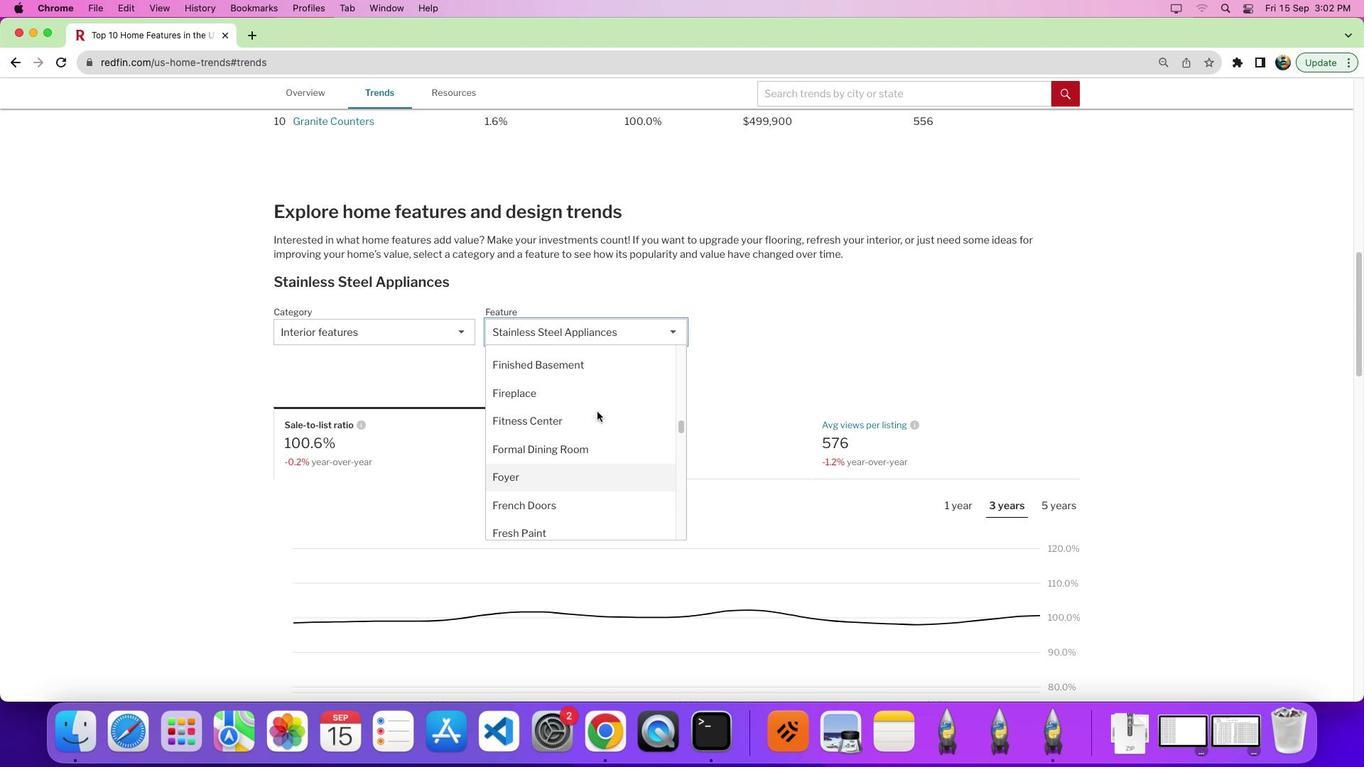 
Action: Mouse scrolled (597, 417) with delta (0, 6)
Screenshot: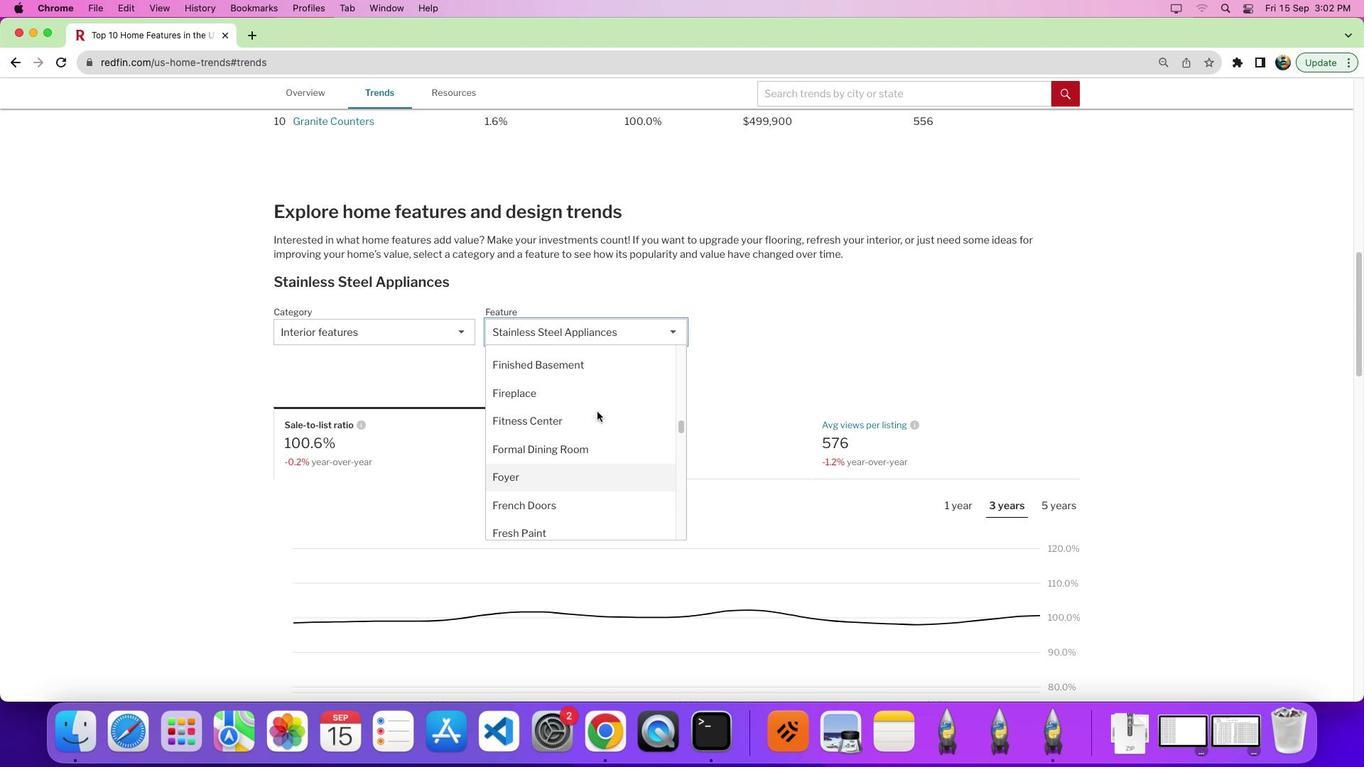 
Action: Mouse scrolled (597, 417) with delta (0, 9)
Screenshot: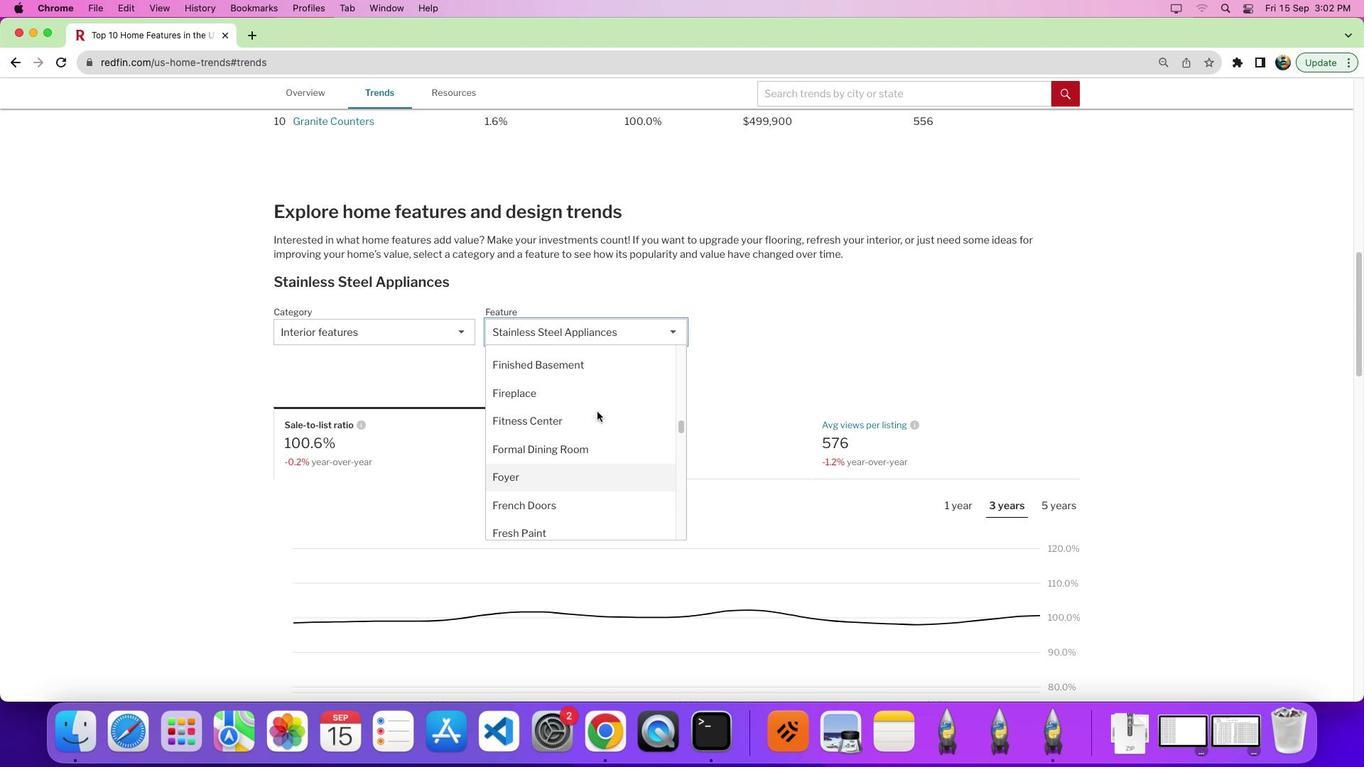 
Action: Mouse moved to (597, 416)
Screenshot: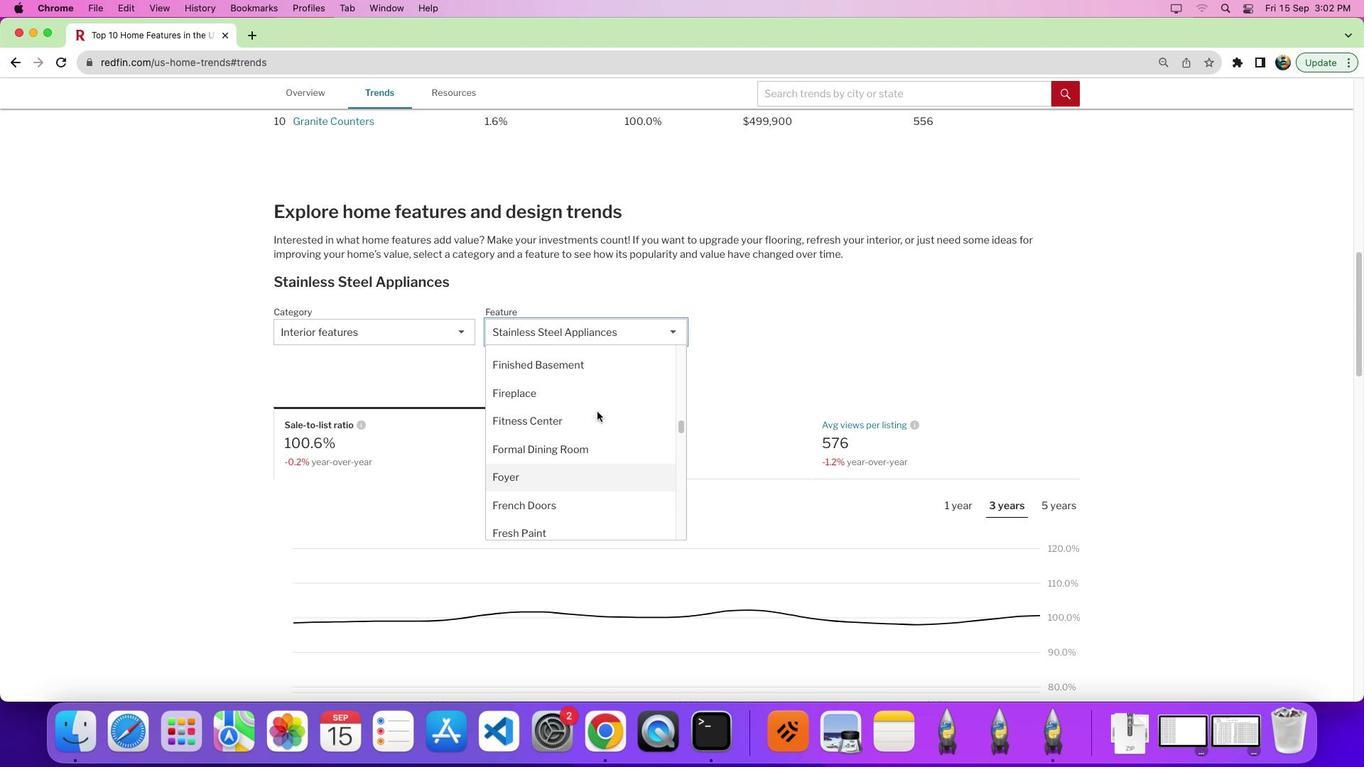 
Action: Mouse scrolled (597, 416) with delta (0, 0)
Screenshot: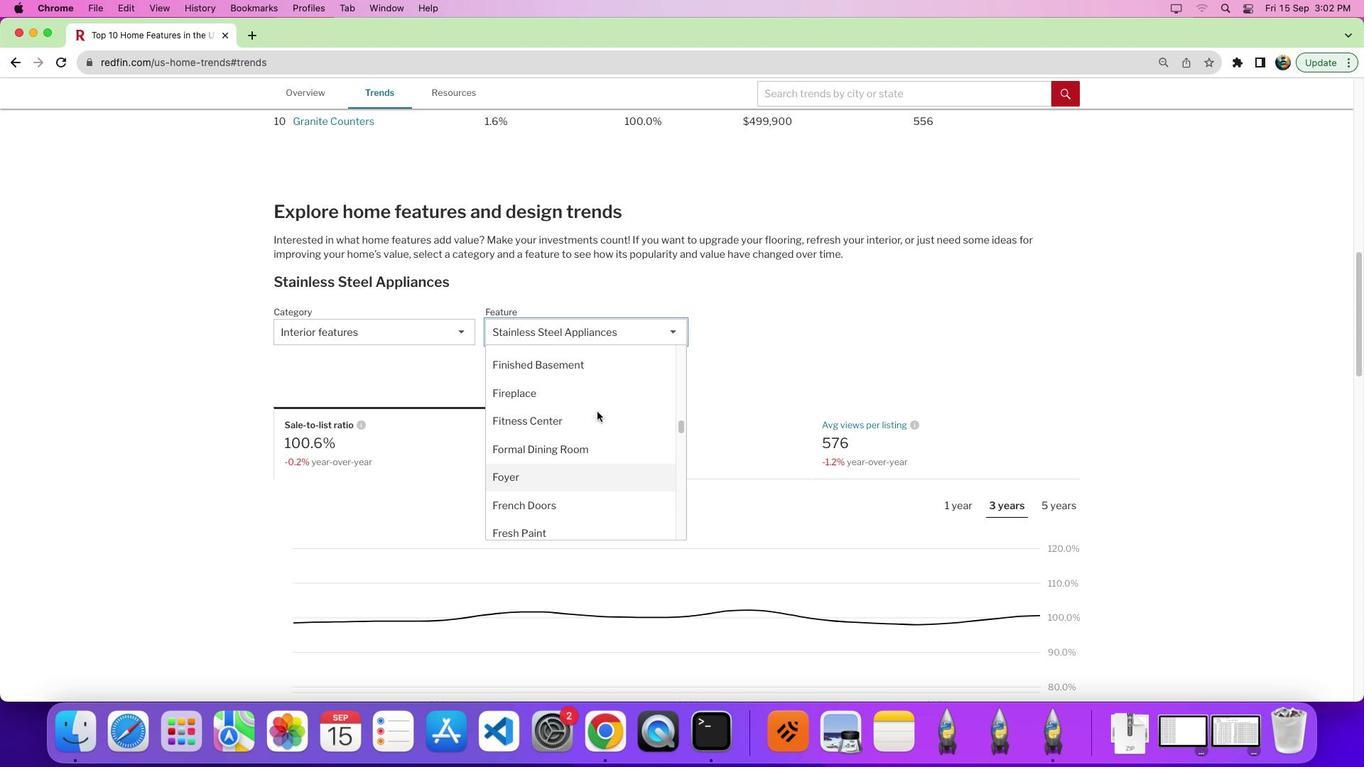 
Action: Mouse scrolled (597, 416) with delta (0, 1)
Screenshot: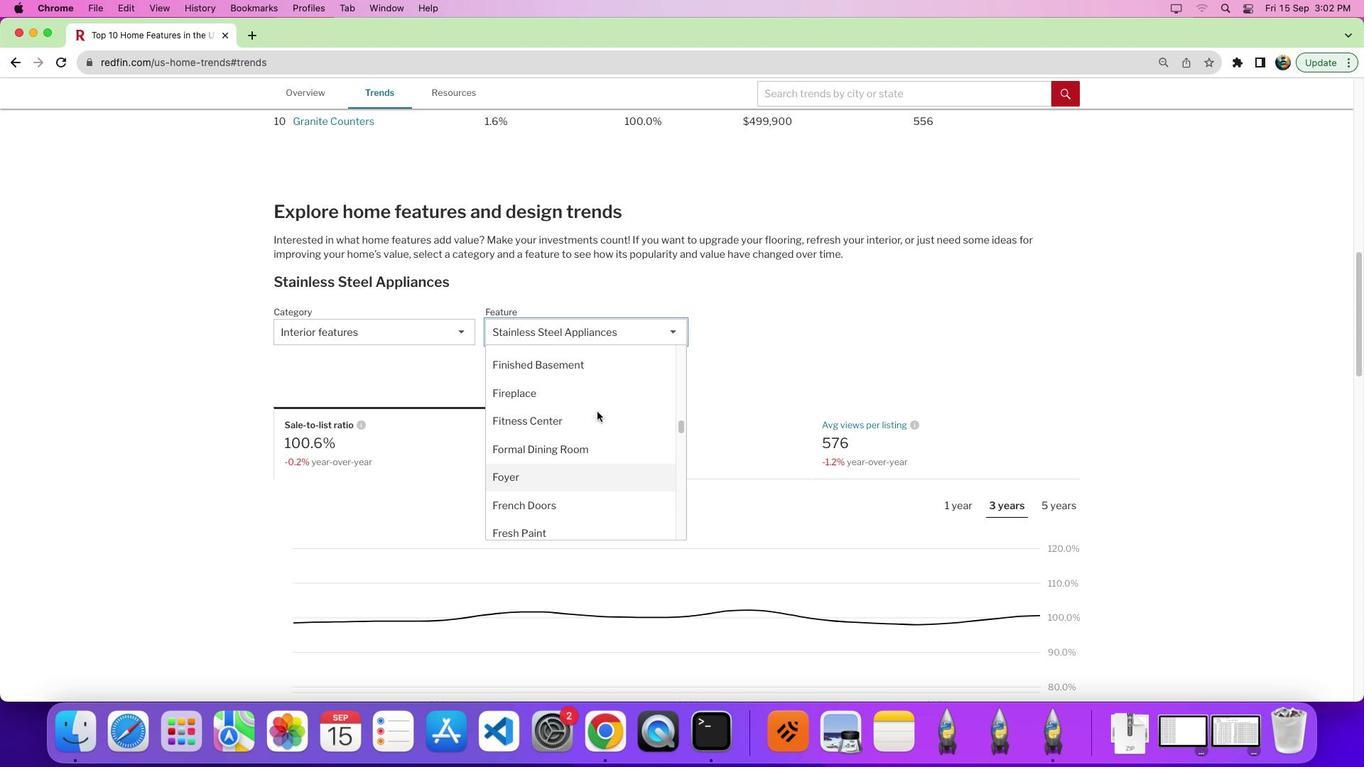 
Action: Mouse scrolled (597, 416) with delta (0, 6)
Screenshot: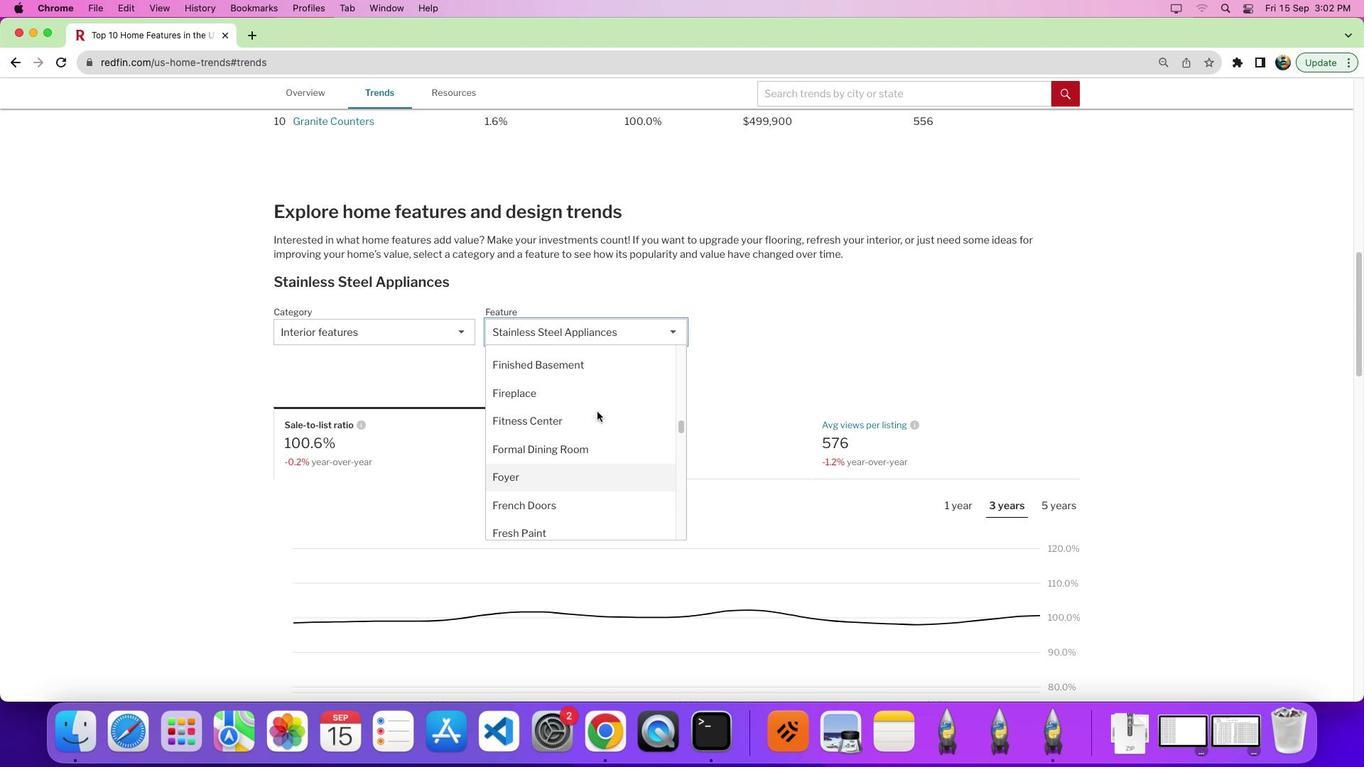 
Action: Mouse moved to (597, 411)
Screenshot: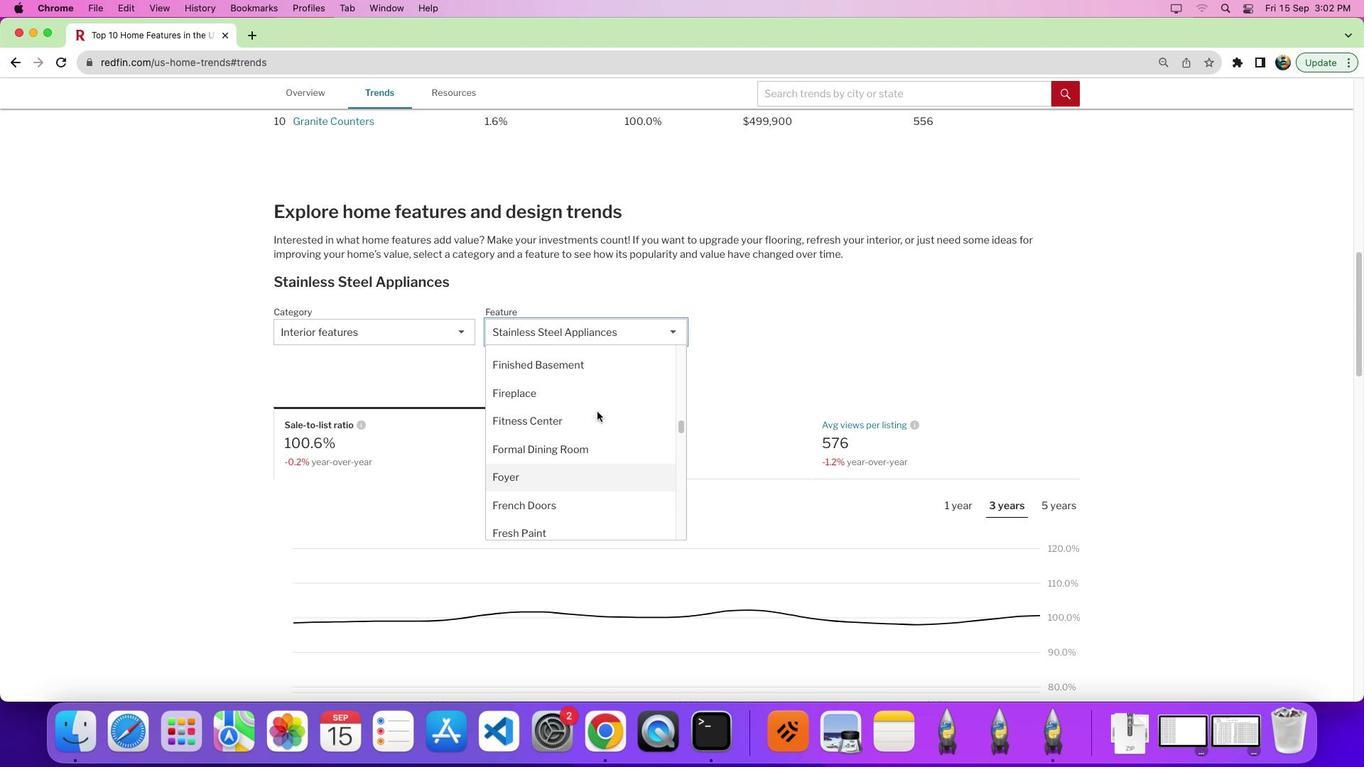 
Action: Mouse scrolled (597, 411) with delta (0, 0)
Screenshot: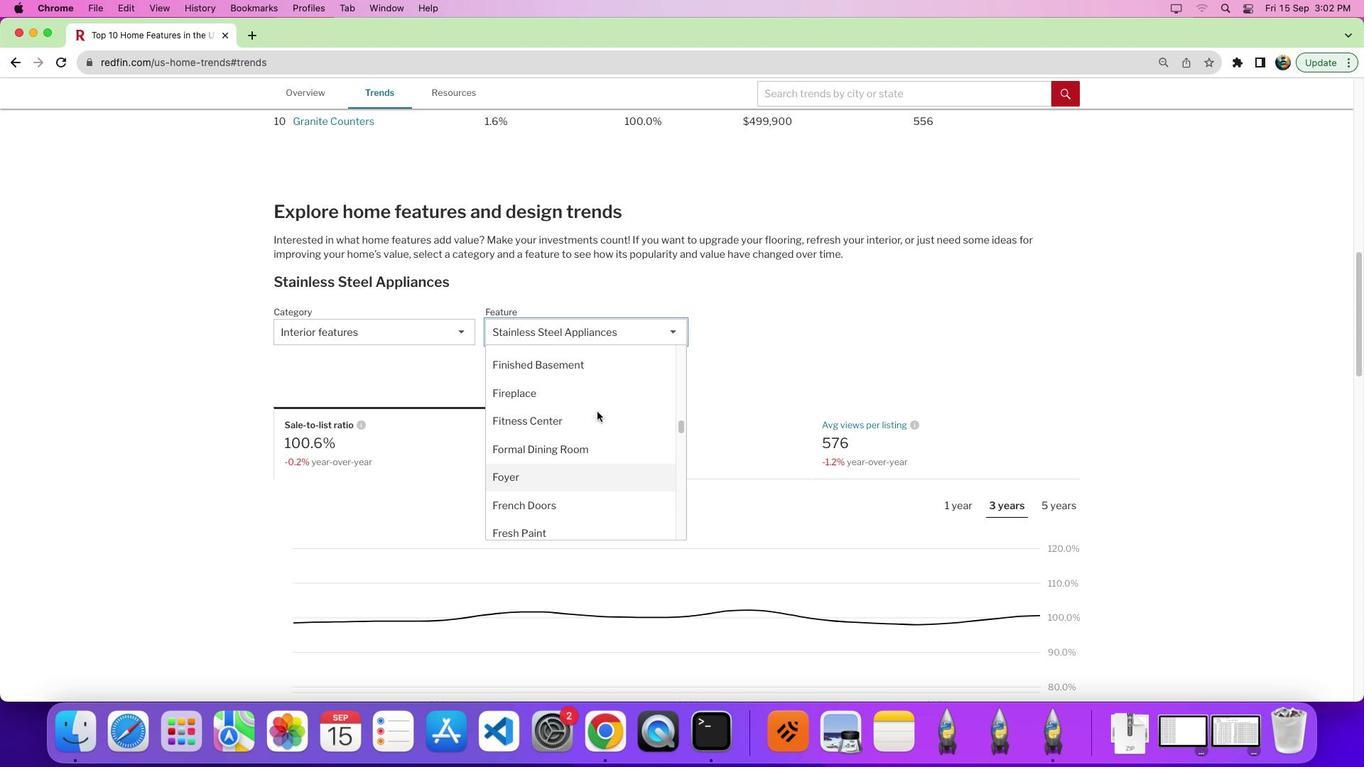 
Action: Mouse scrolled (597, 411) with delta (0, 0)
Screenshot: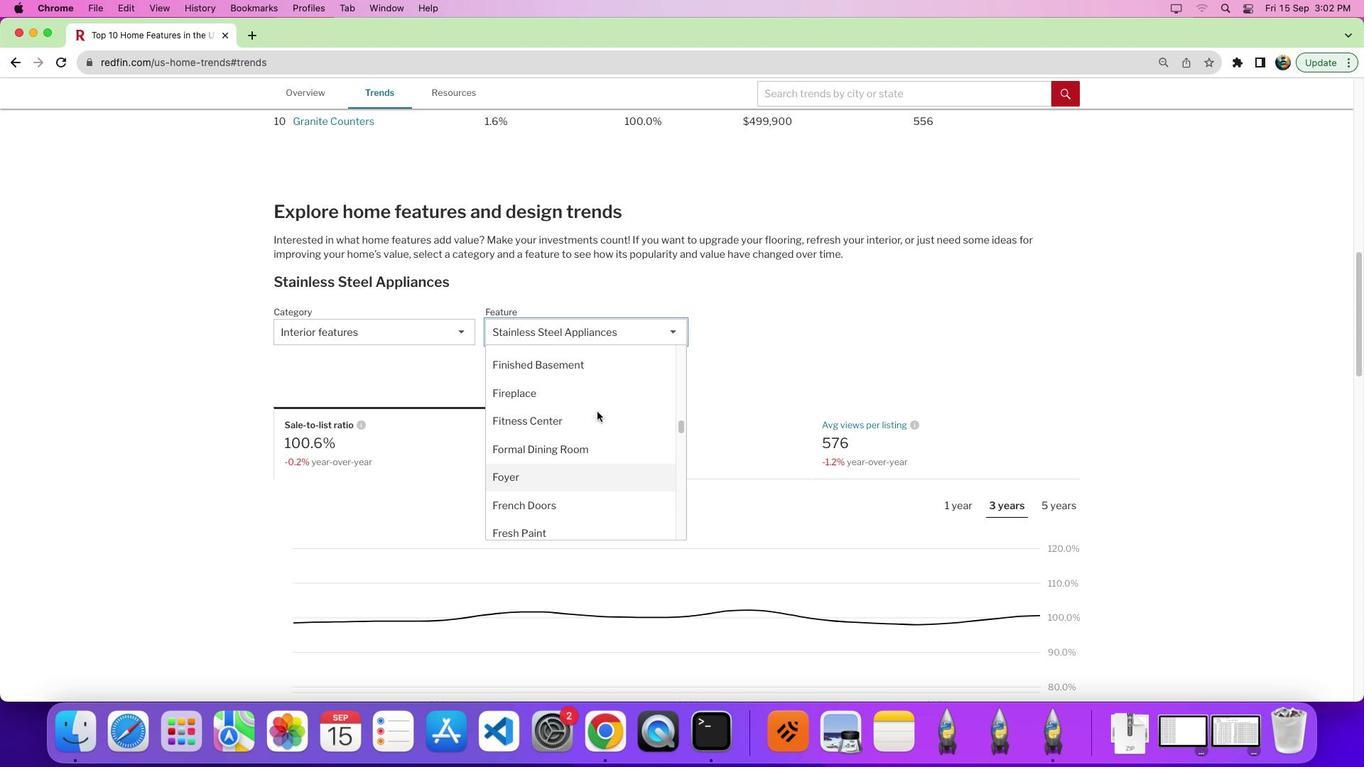 
Action: Mouse scrolled (597, 411) with delta (0, 0)
Screenshot: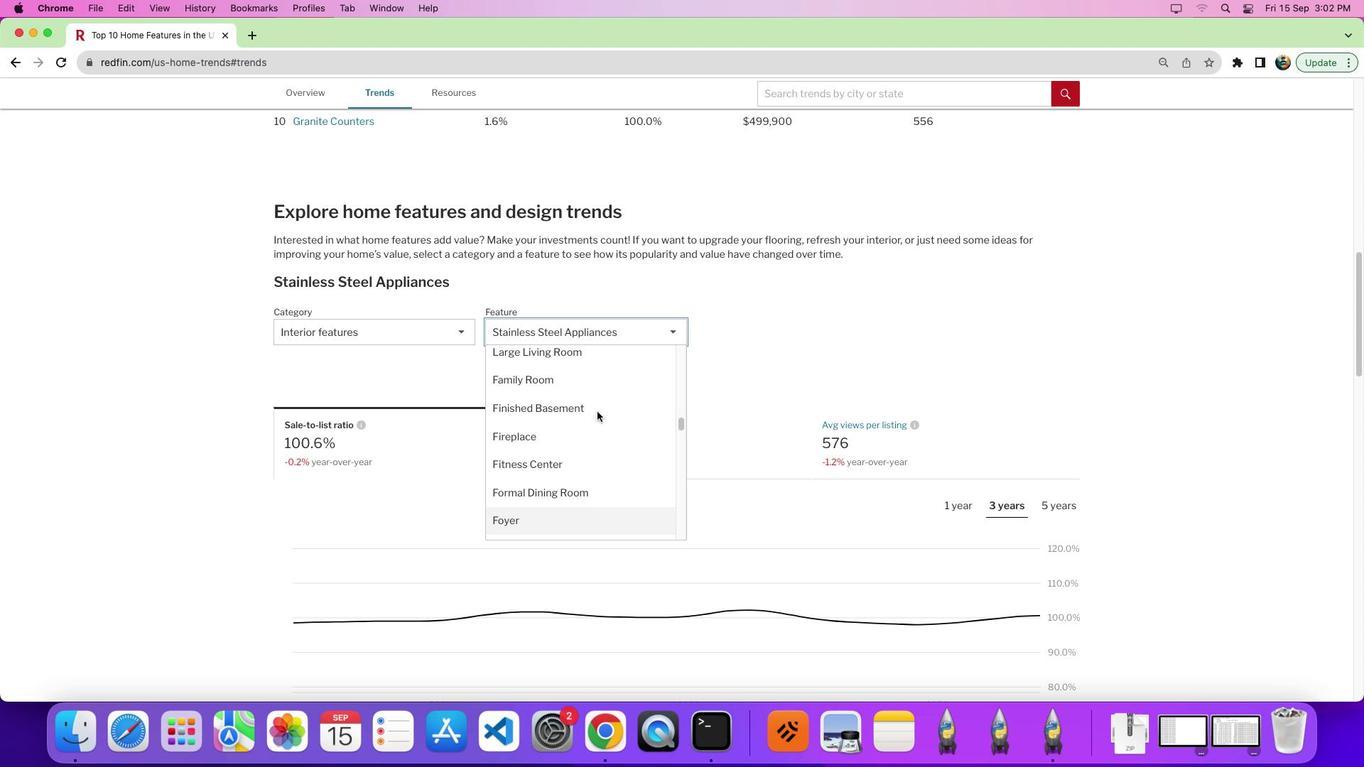 
Action: Mouse moved to (543, 400)
Screenshot: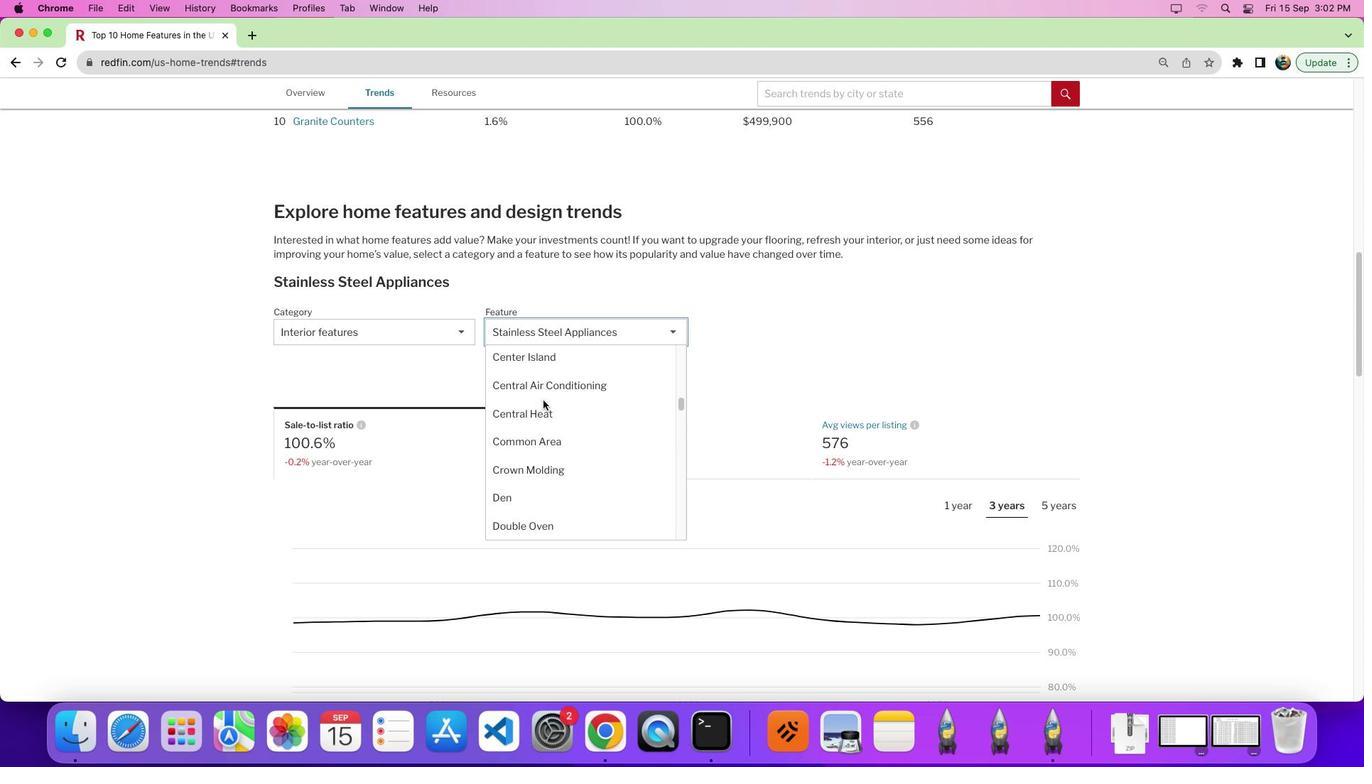 
Action: Mouse scrolled (543, 400) with delta (0, 0)
Screenshot: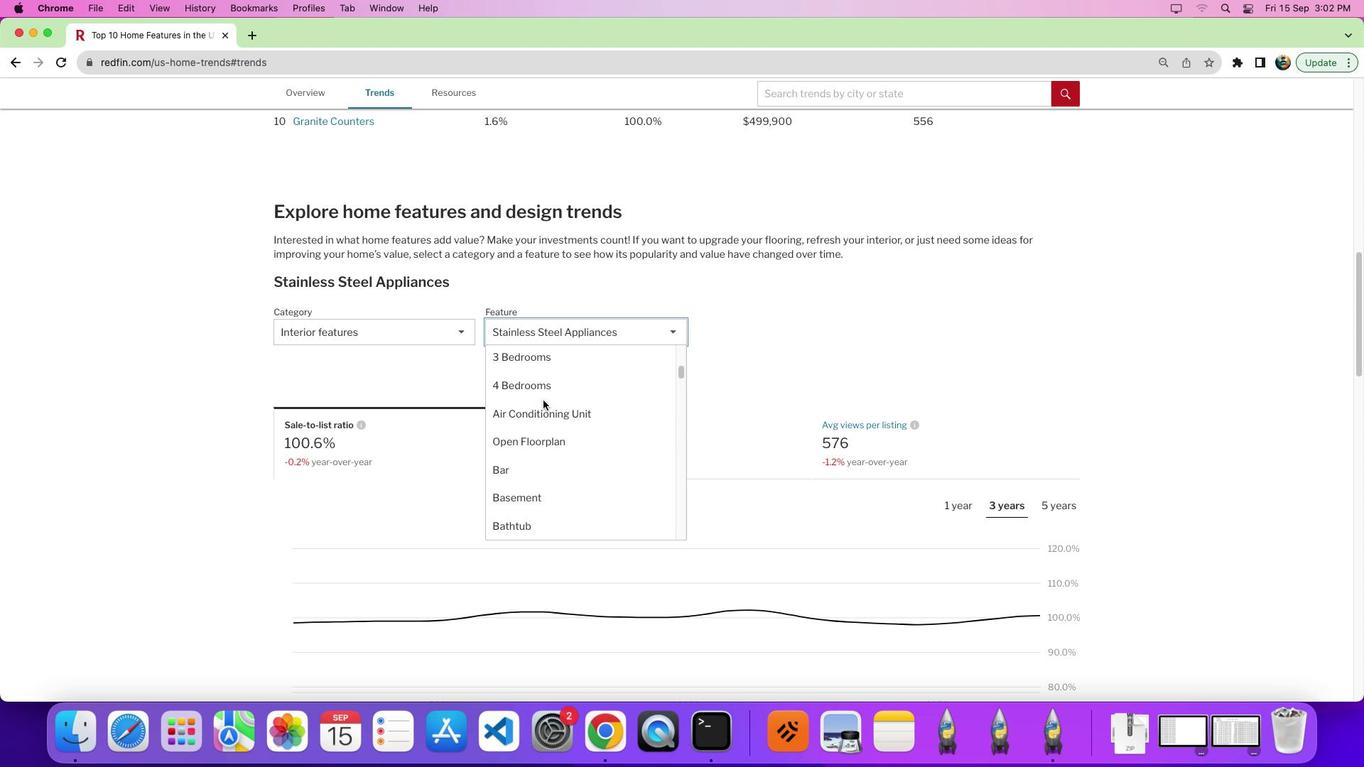 
Action: Mouse scrolled (543, 400) with delta (0, 0)
Screenshot: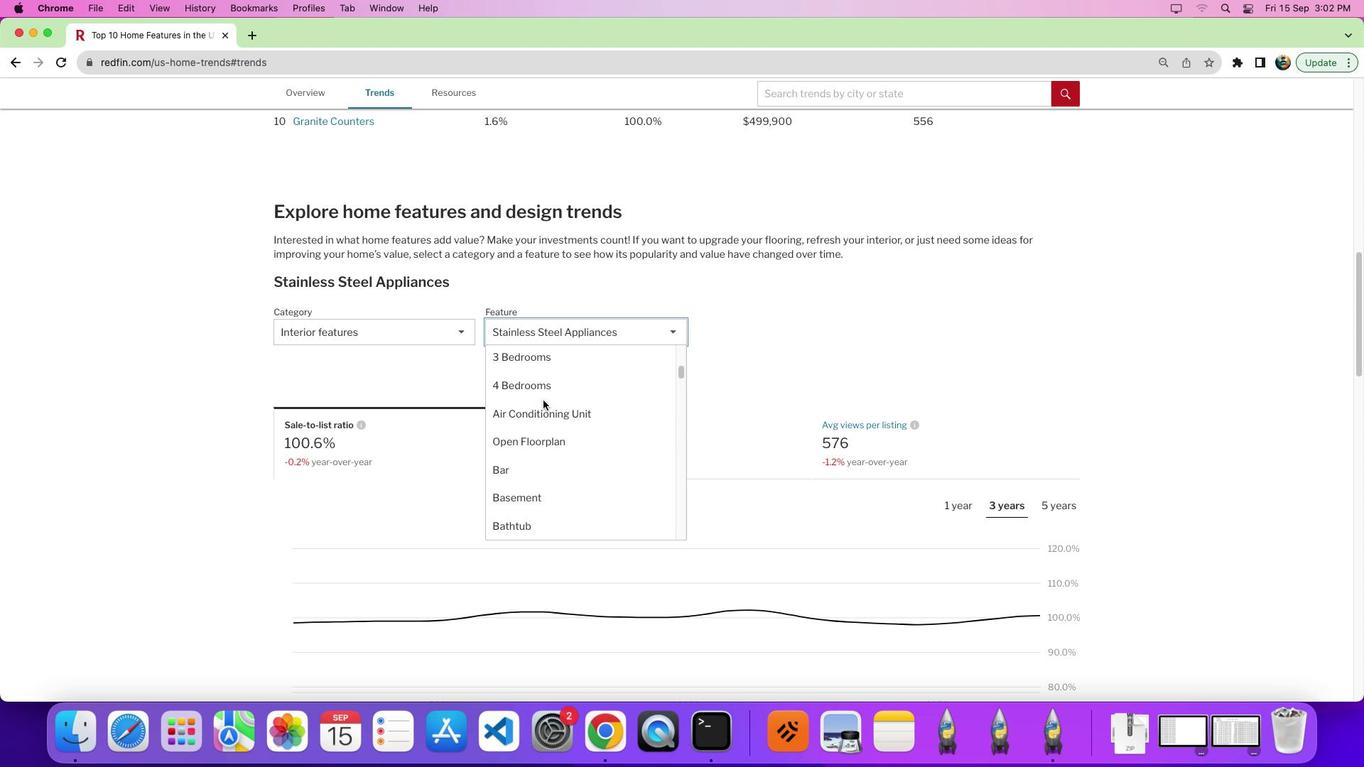 
Action: Mouse scrolled (543, 400) with delta (0, 6)
Screenshot: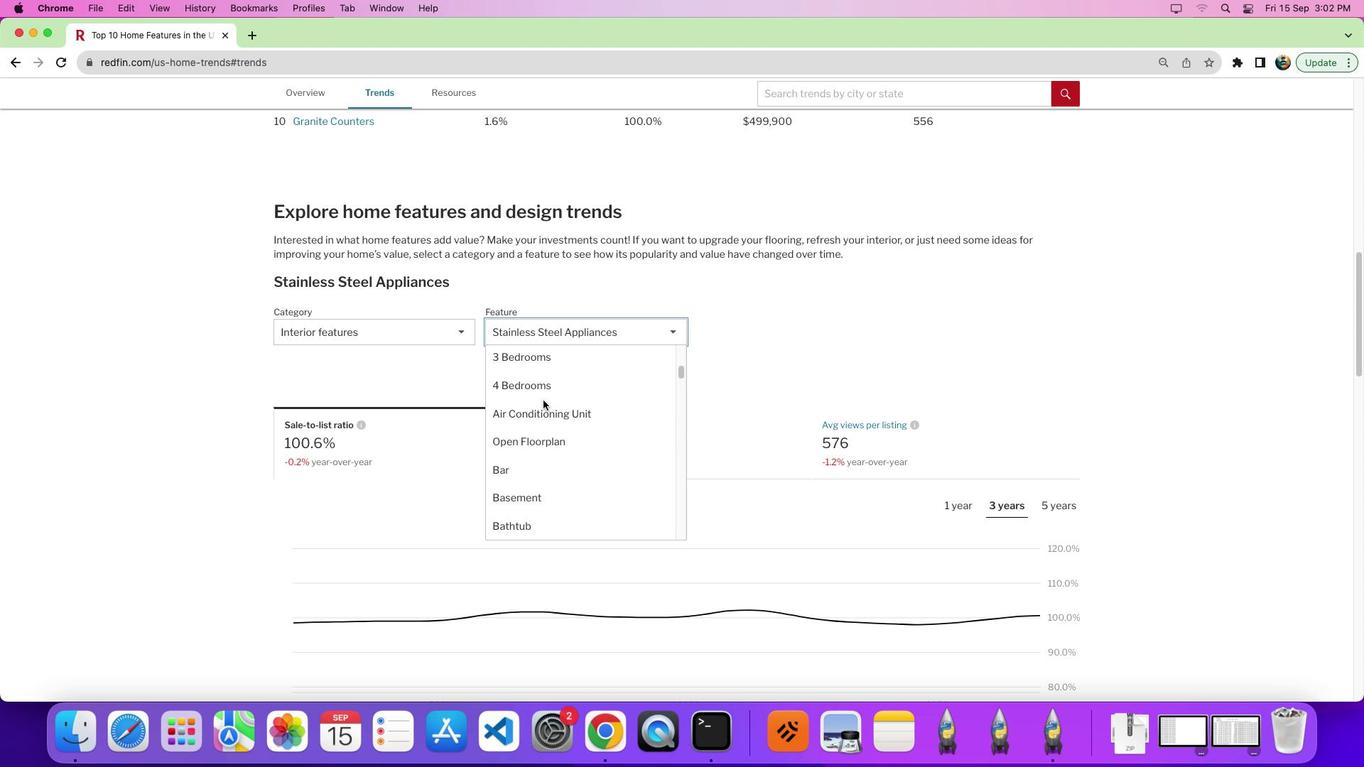 
Action: Mouse moved to (543, 400)
Screenshot: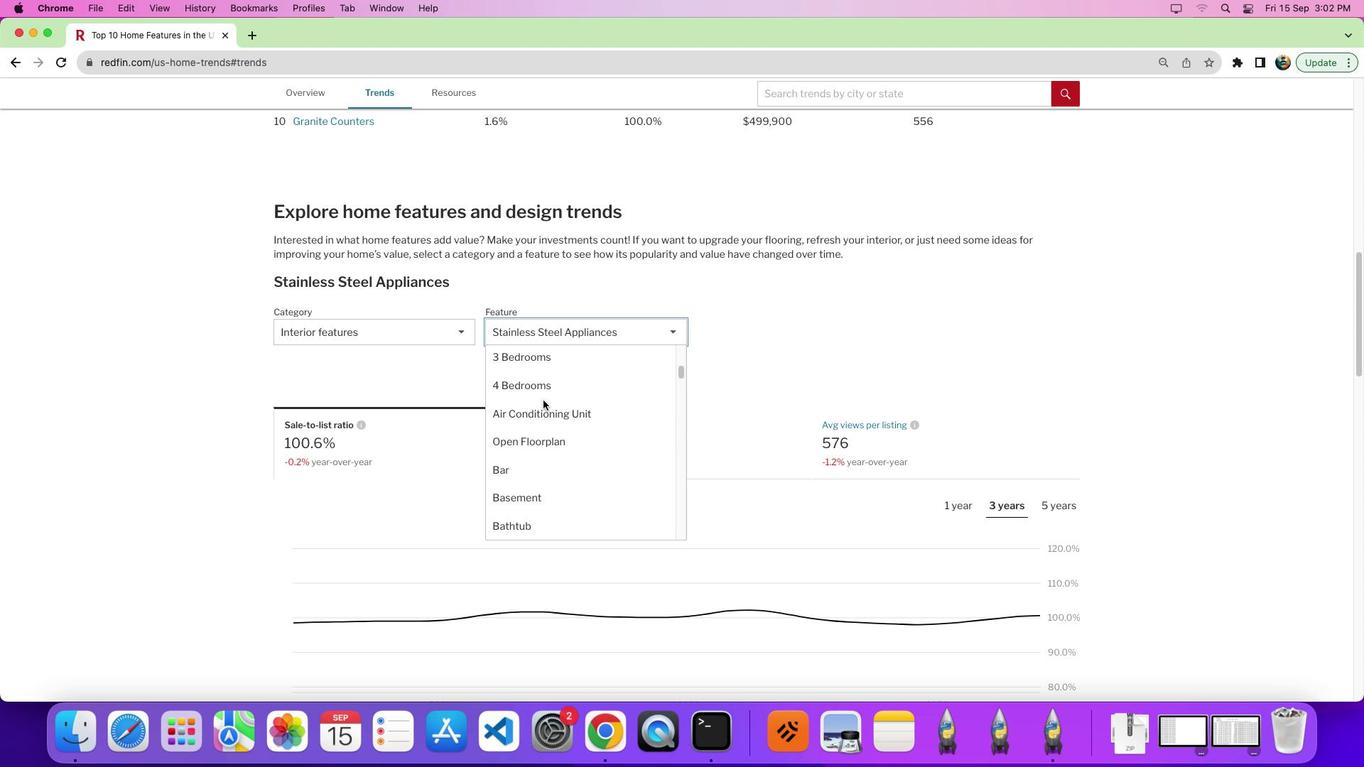 
Action: Mouse scrolled (543, 400) with delta (0, 8)
Screenshot: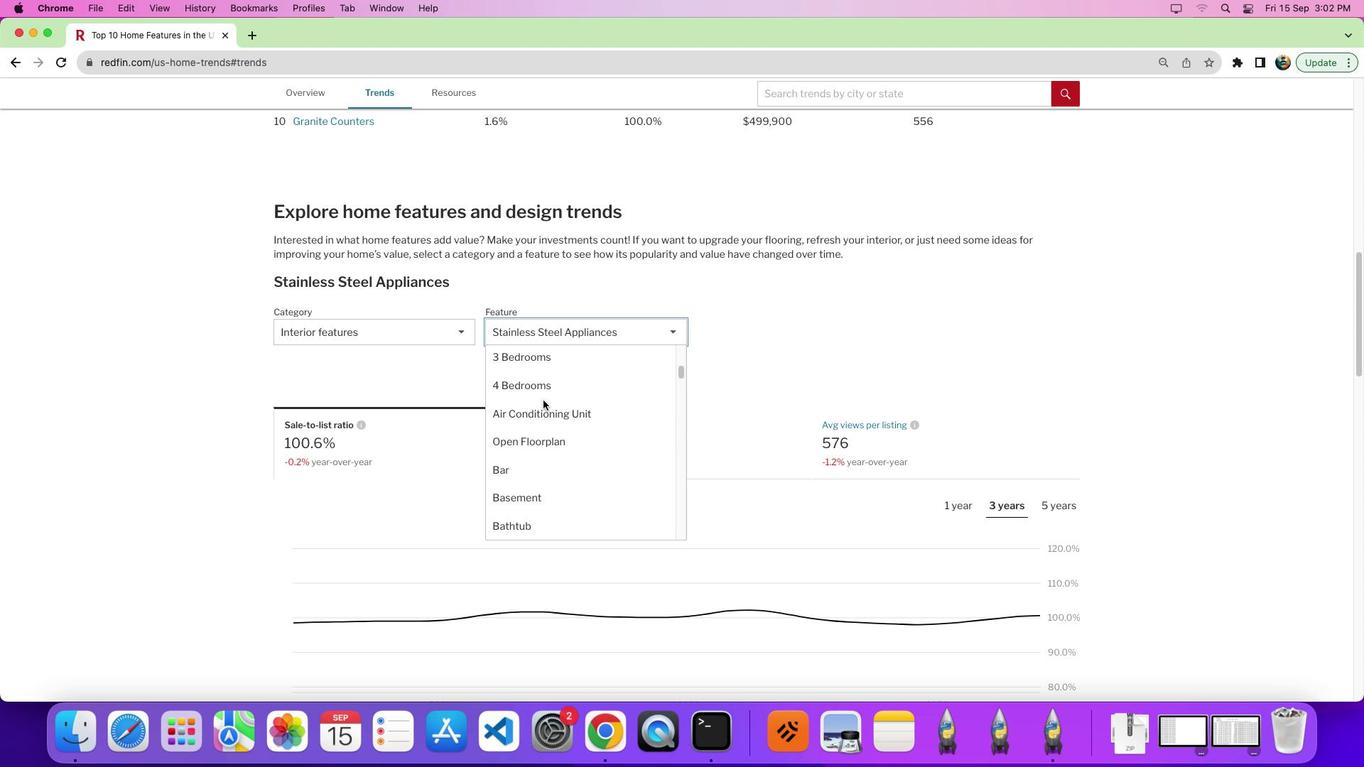 
Action: Mouse moved to (572, 492)
Screenshot: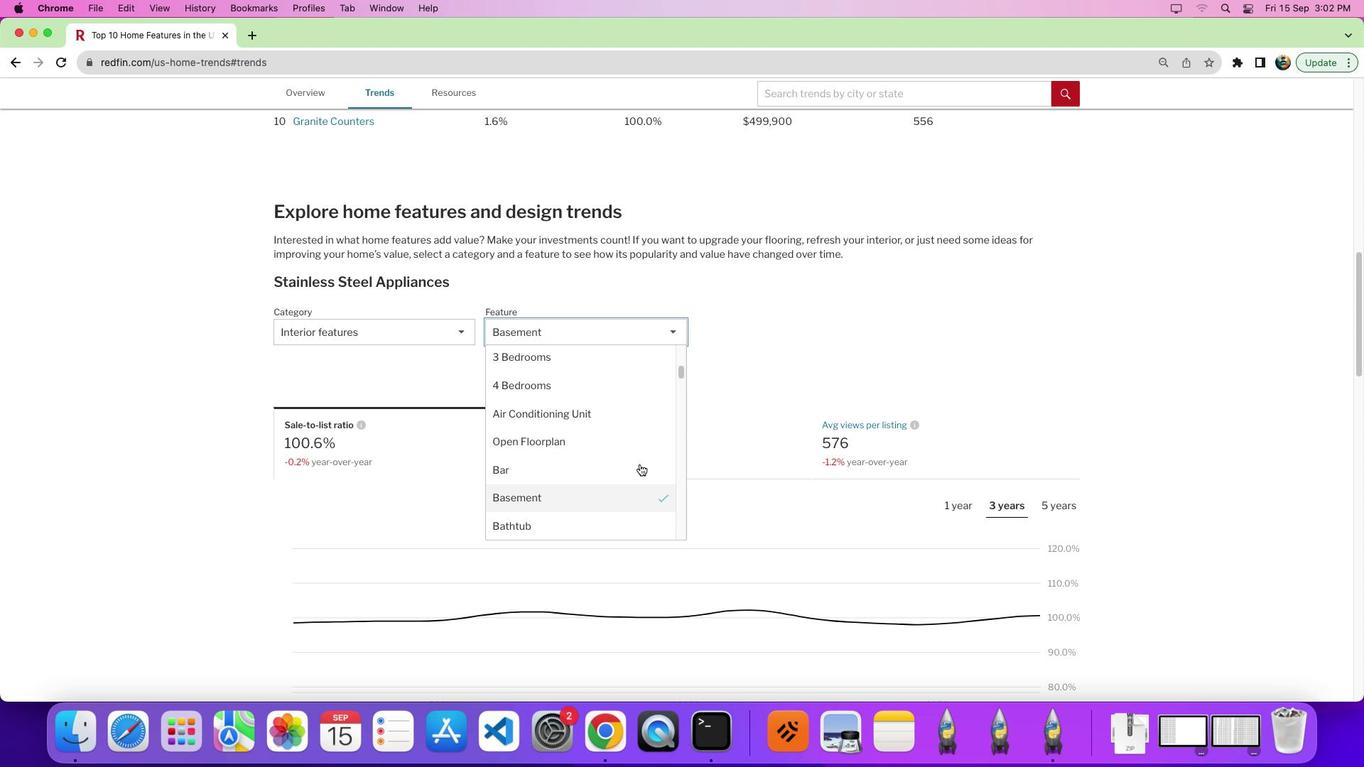
Action: Mouse pressed left at (572, 492)
Screenshot: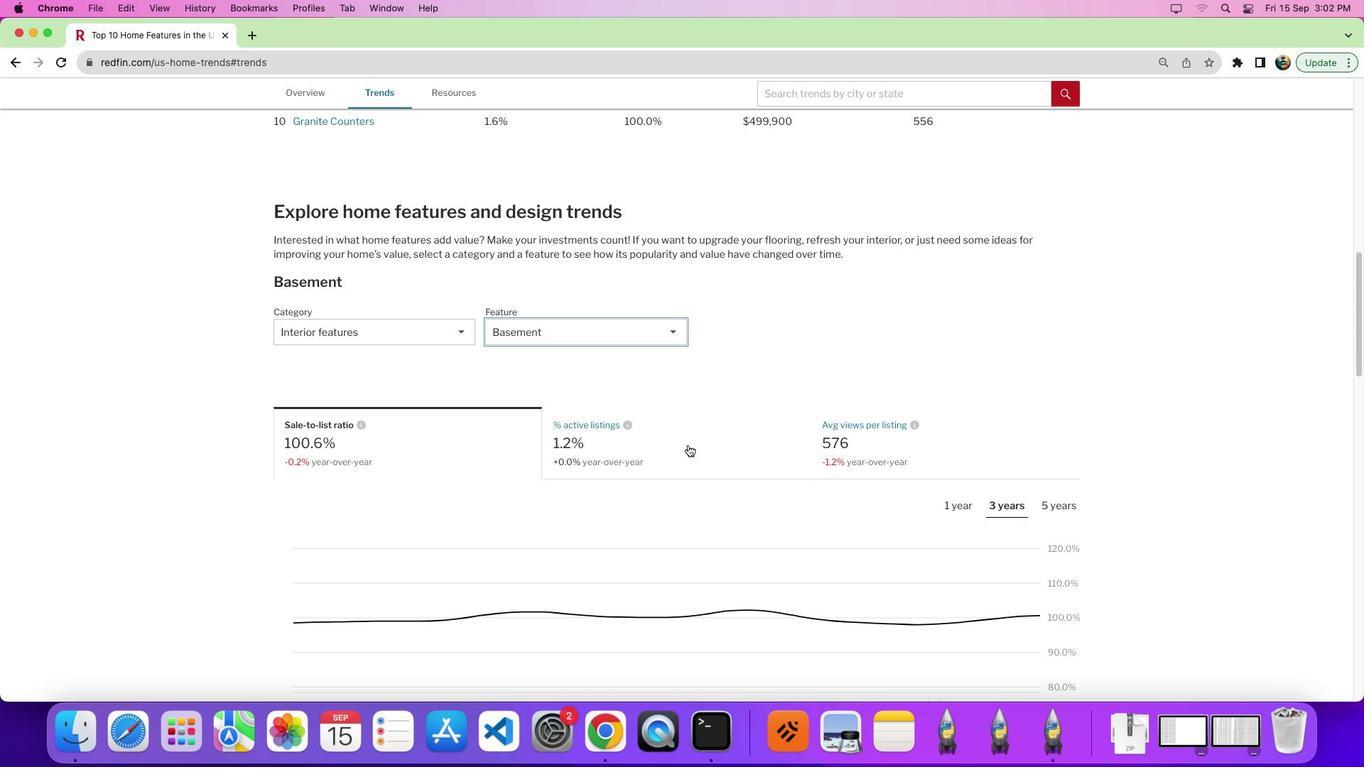 
Action: Mouse moved to (816, 375)
Screenshot: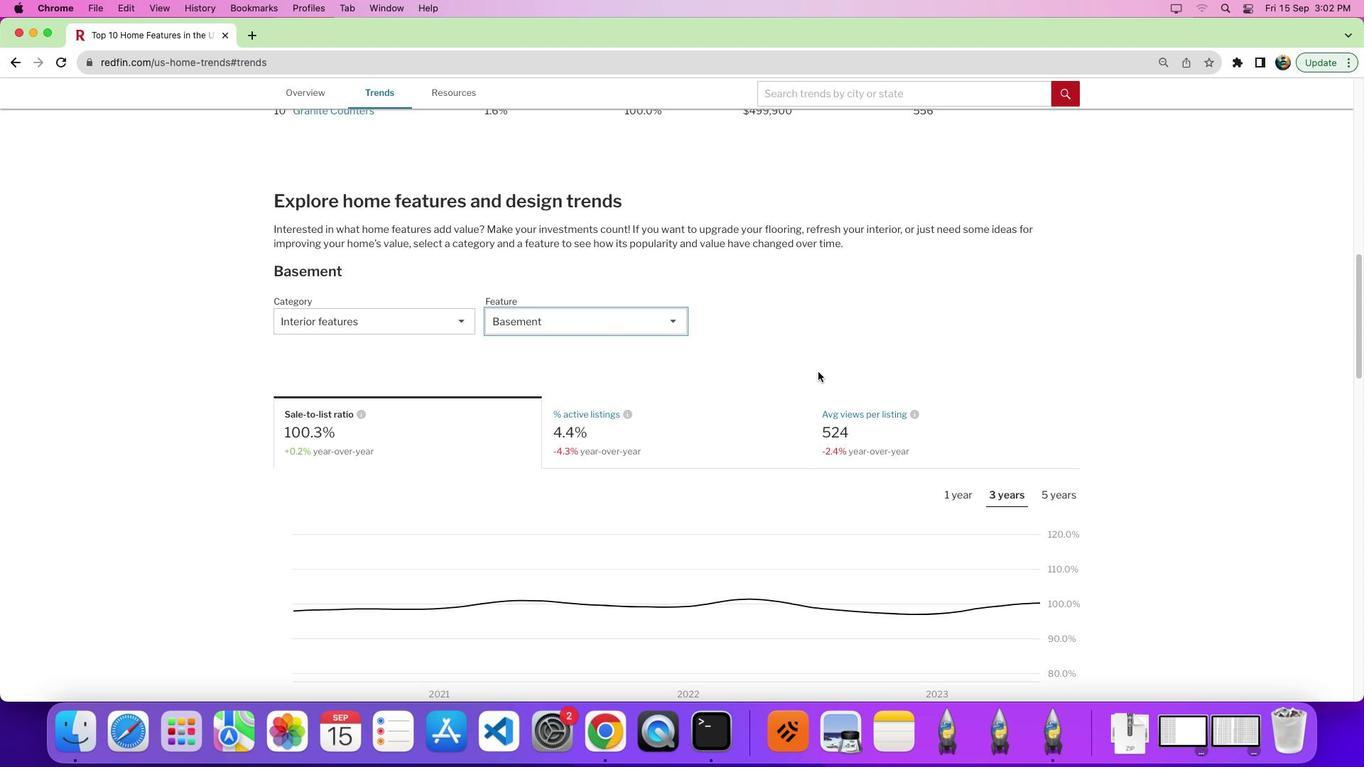 
Action: Mouse scrolled (816, 375) with delta (0, 0)
Screenshot: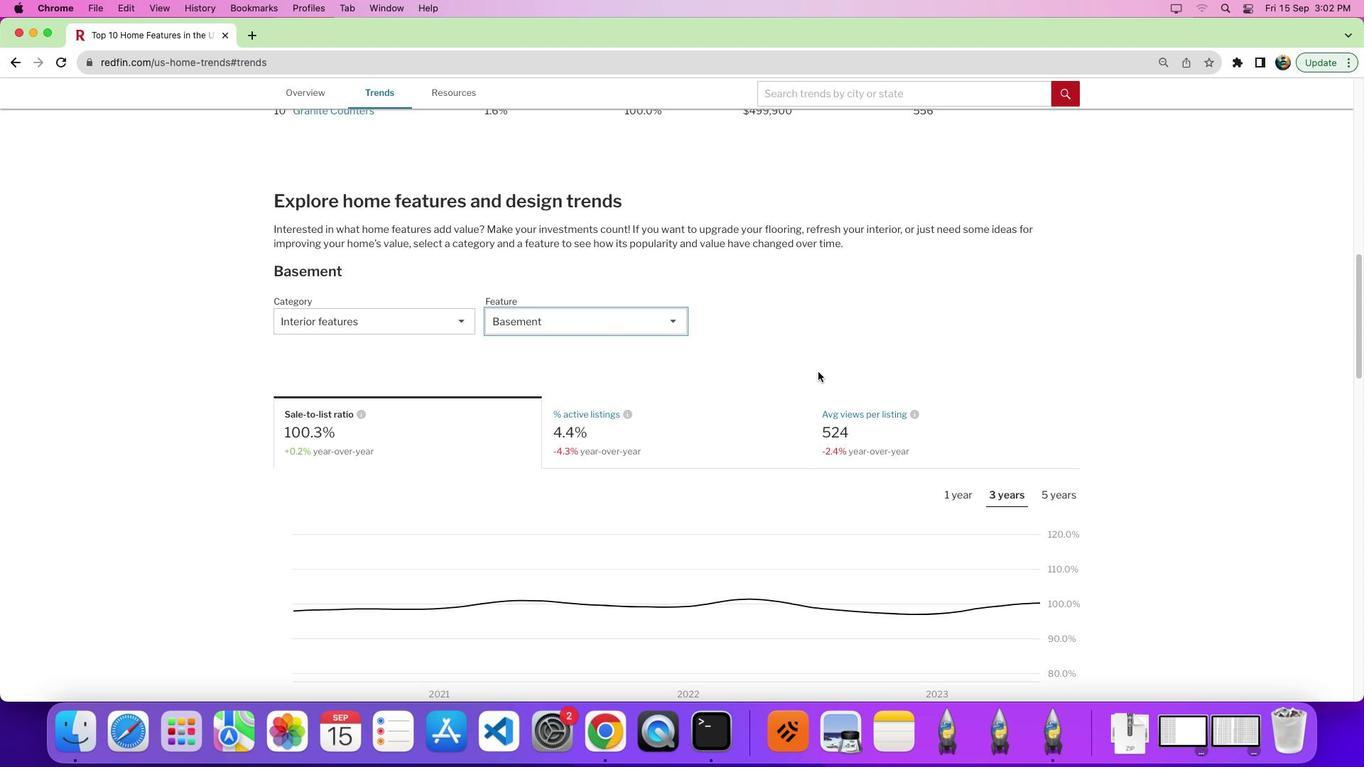 
Action: Mouse moved to (817, 374)
Screenshot: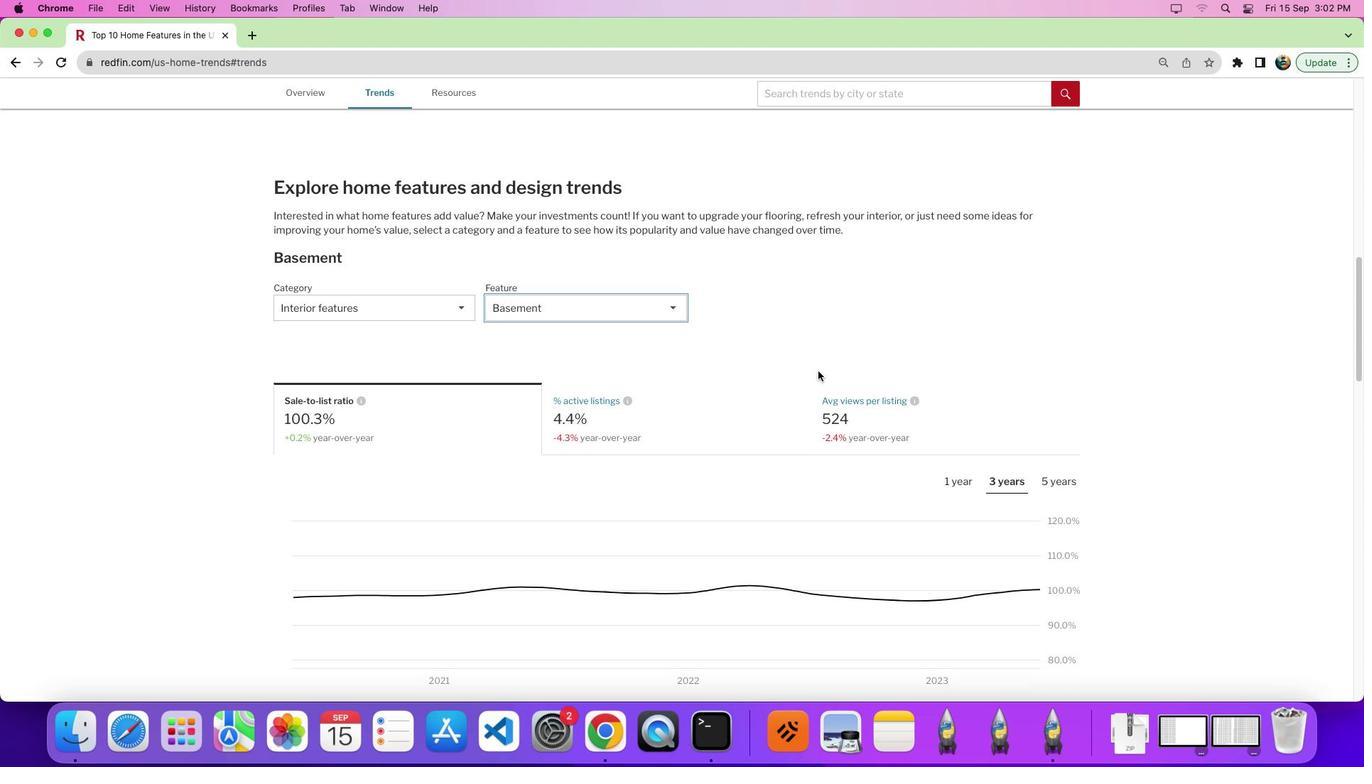
Action: Mouse scrolled (817, 374) with delta (0, 0)
Screenshot: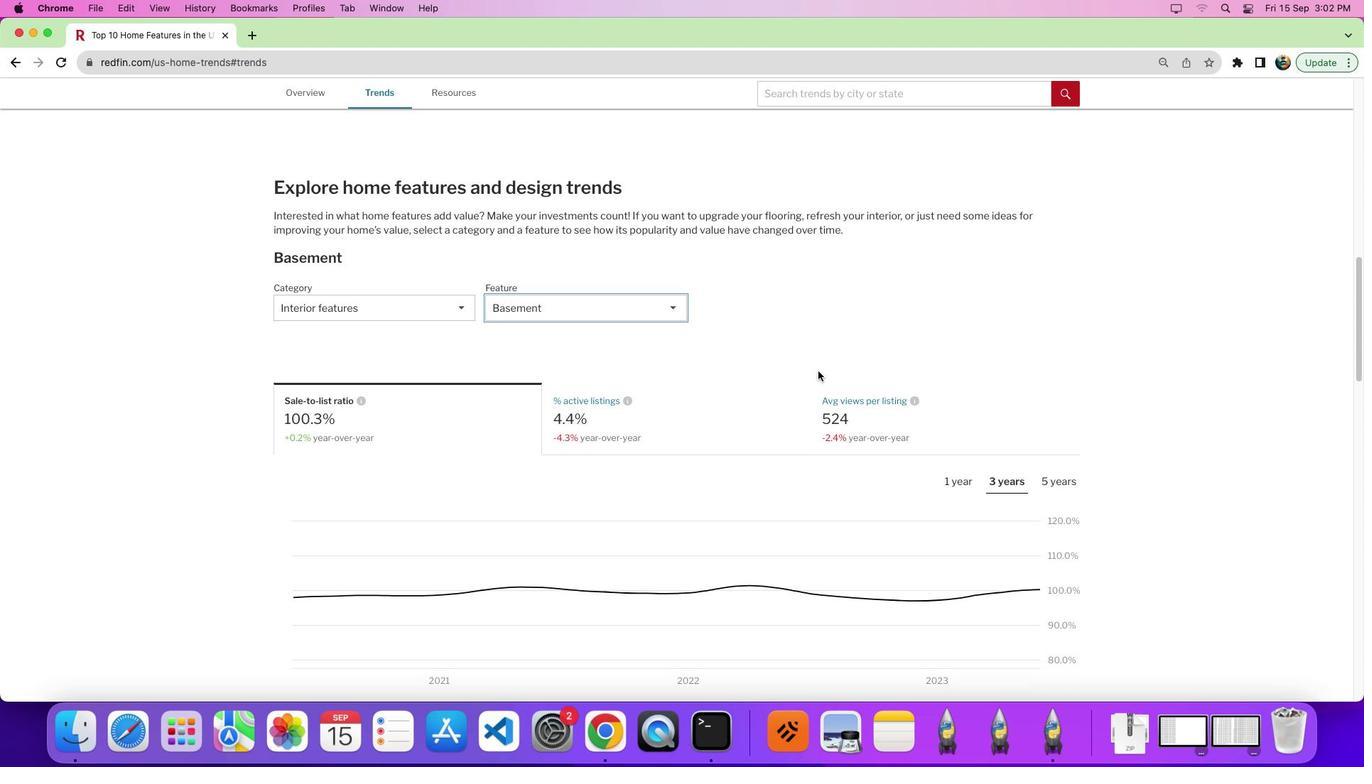 
Action: Mouse moved to (835, 377)
Screenshot: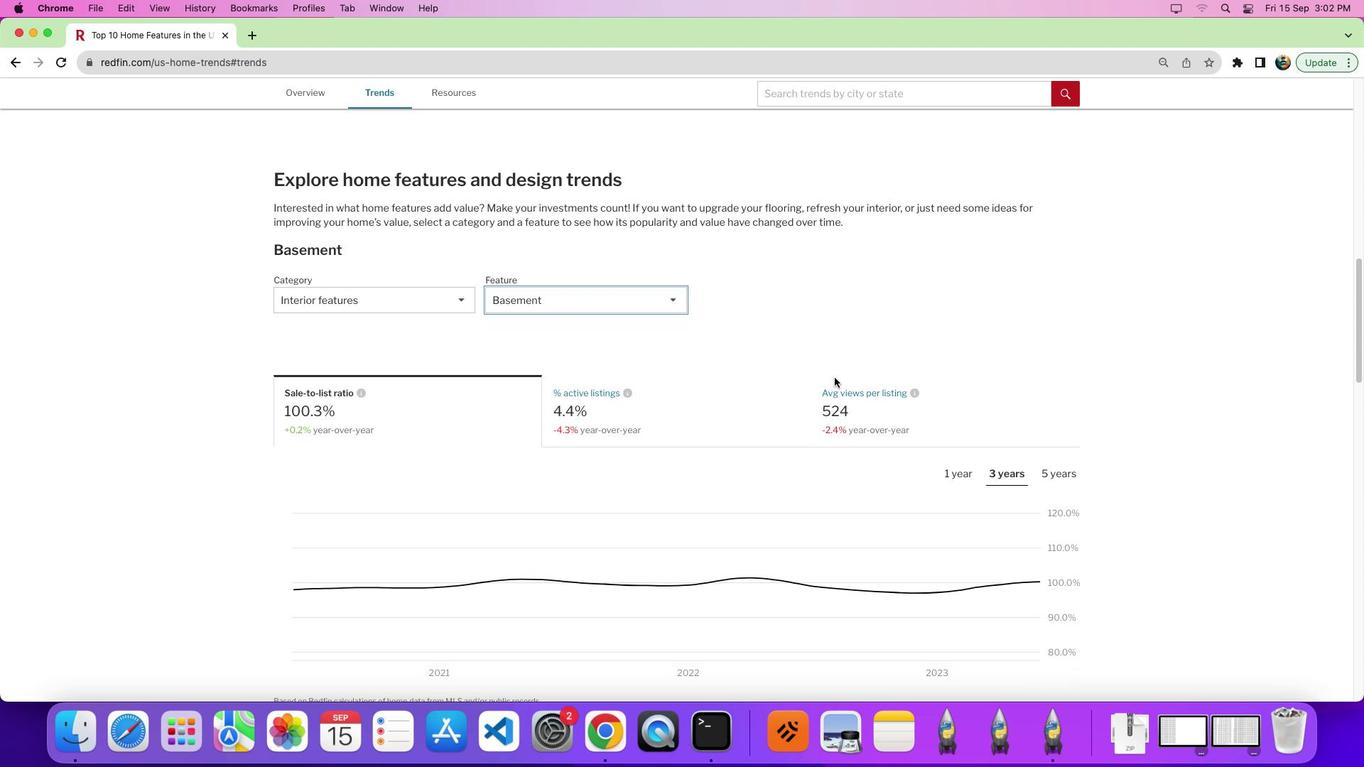 
Action: Mouse scrolled (835, 377) with delta (0, 0)
Screenshot: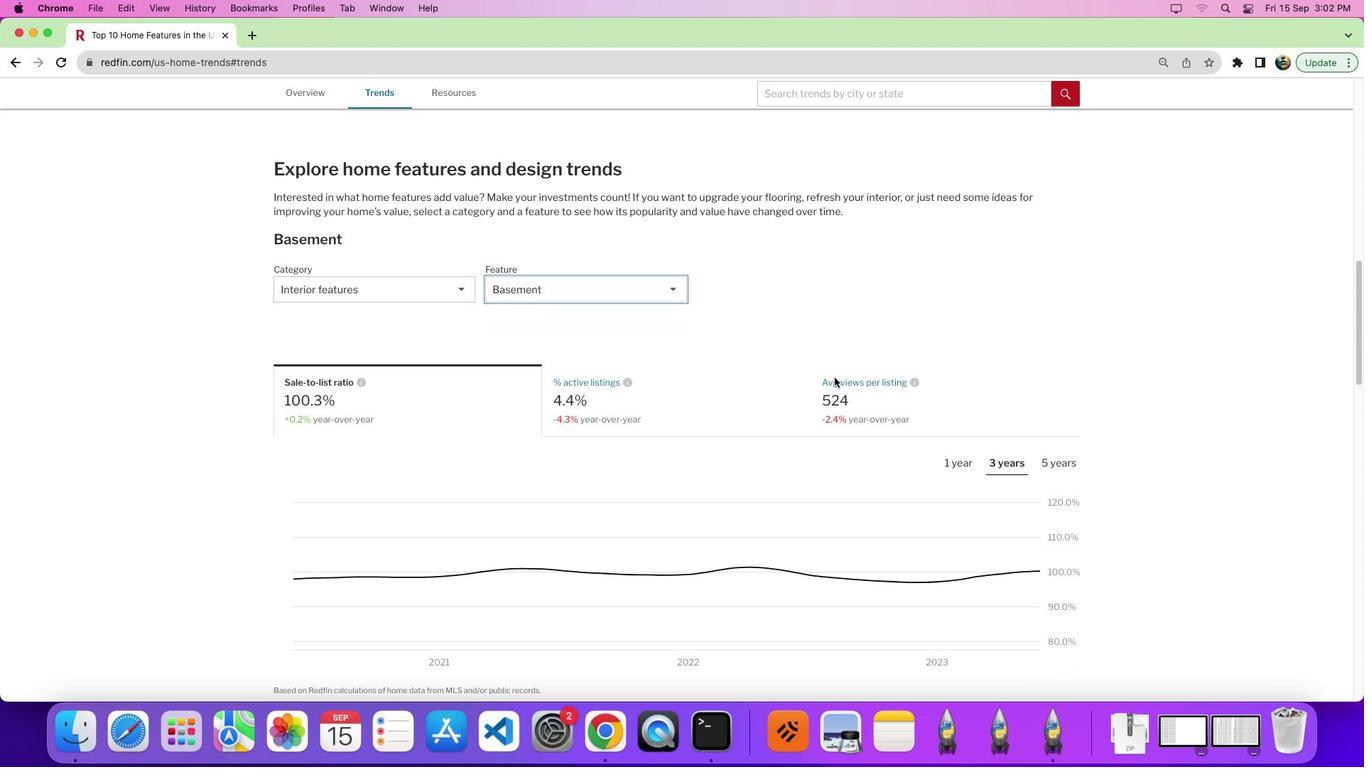 
Action: Mouse scrolled (835, 377) with delta (0, 0)
Screenshot: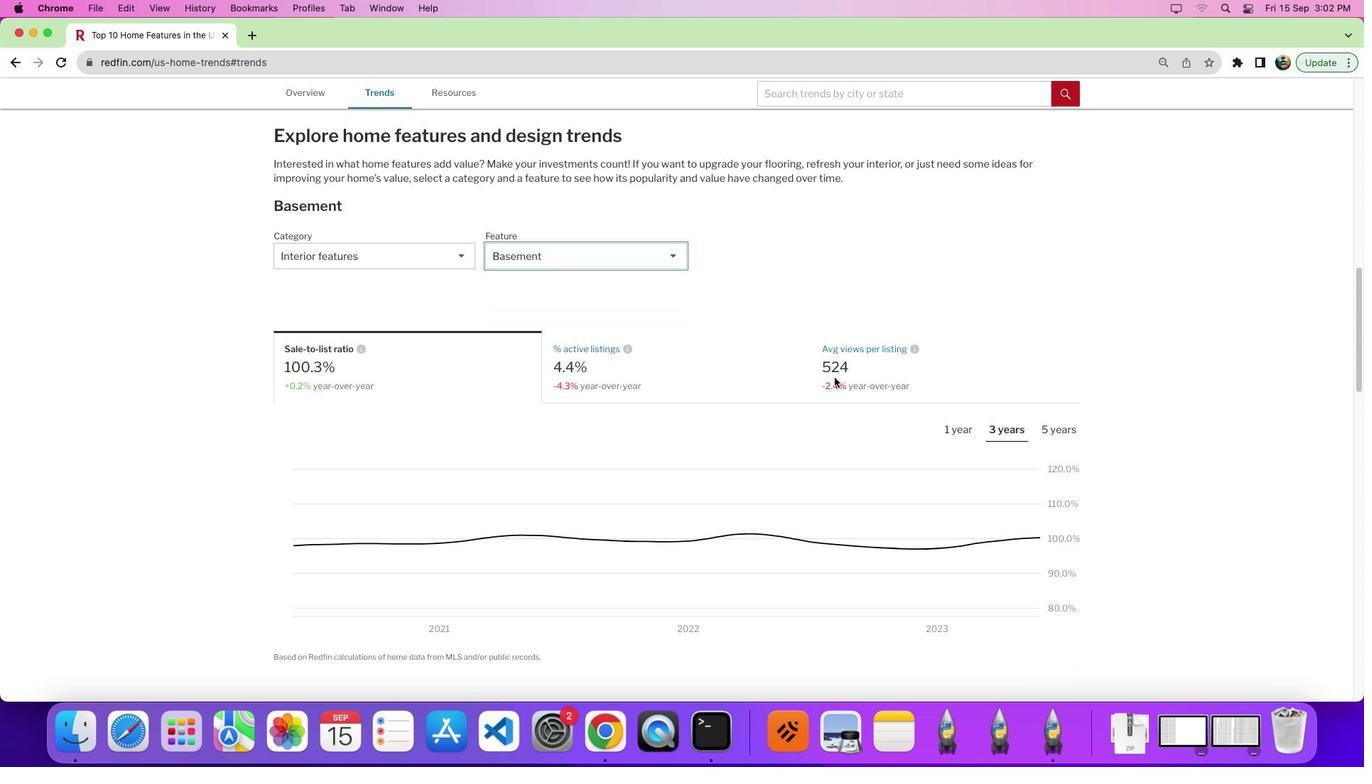 
Action: Mouse scrolled (835, 377) with delta (0, 0)
Screenshot: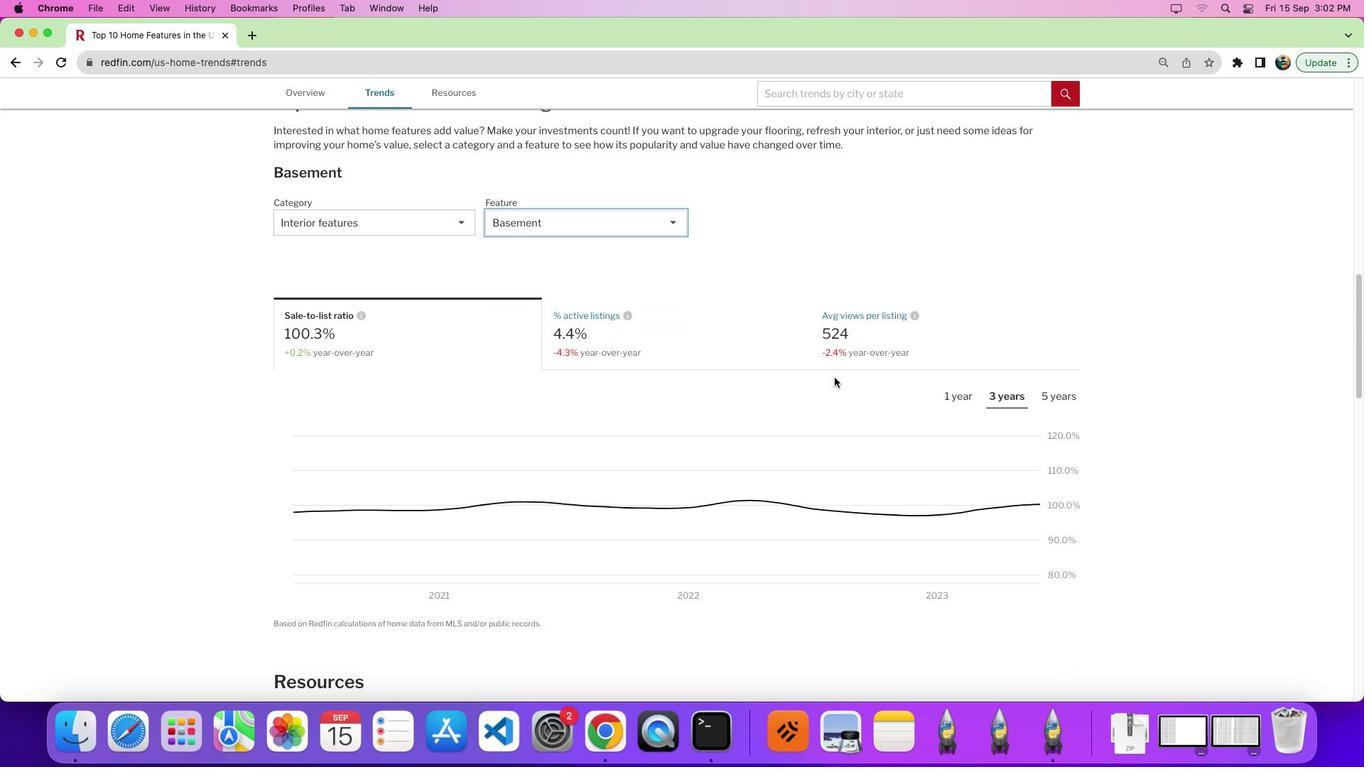 
Action: Mouse scrolled (835, 377) with delta (0, 0)
Screenshot: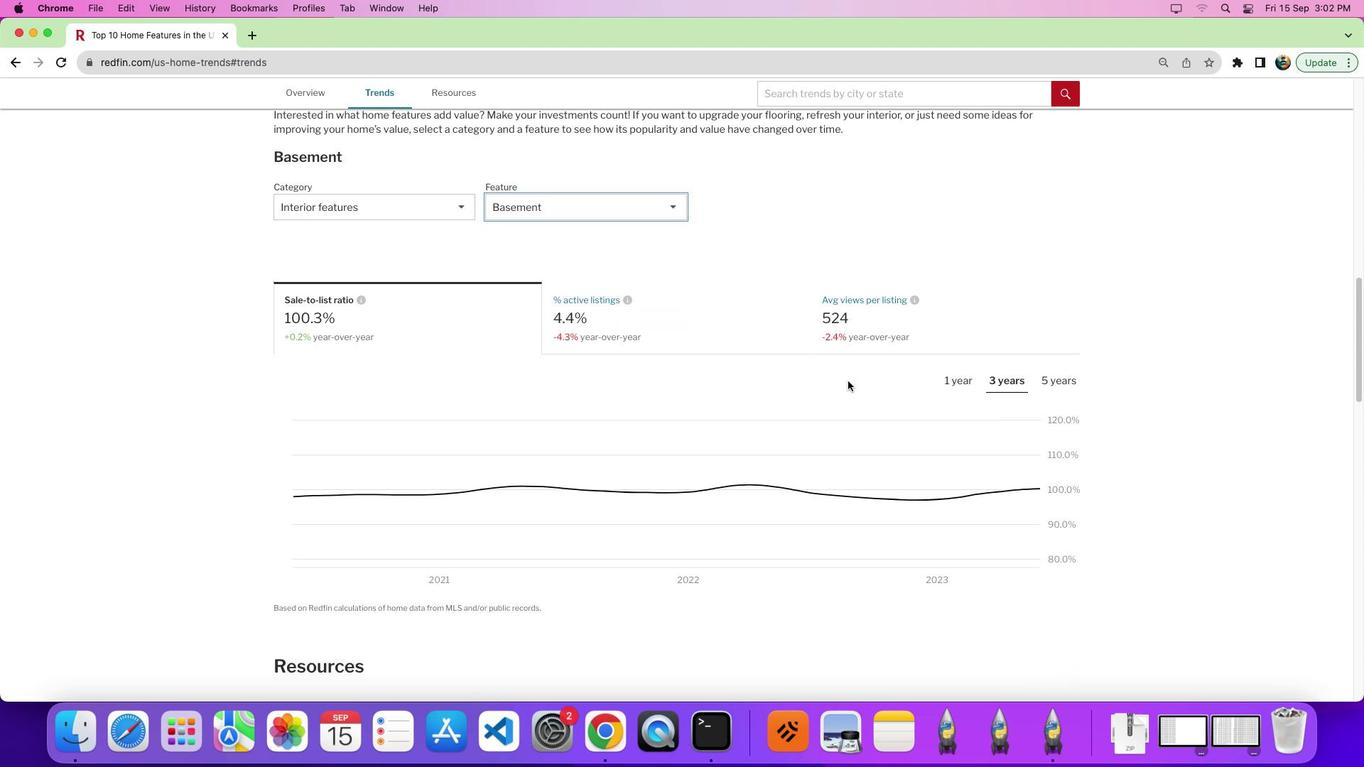 
Action: Mouse scrolled (835, 377) with delta (0, 0)
Screenshot: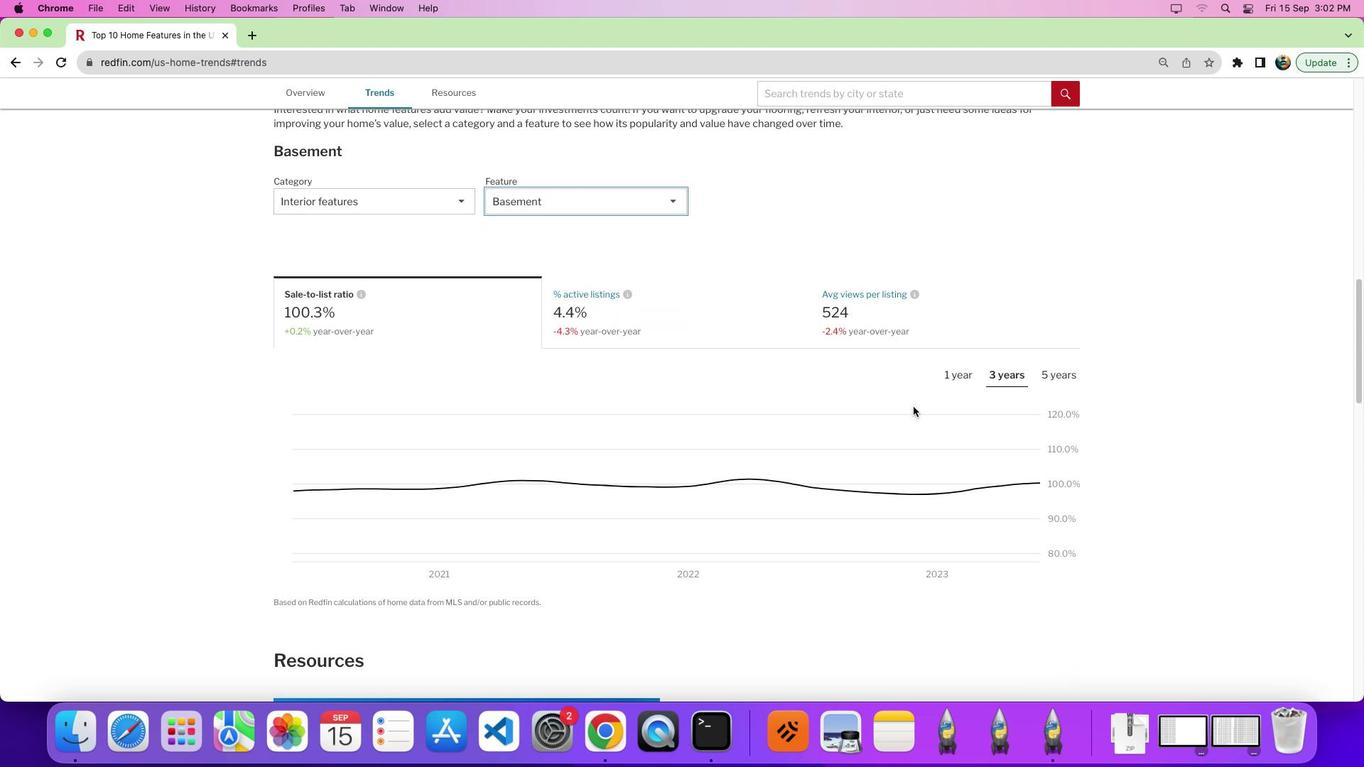 
Action: Mouse moved to (1044, 371)
Screenshot: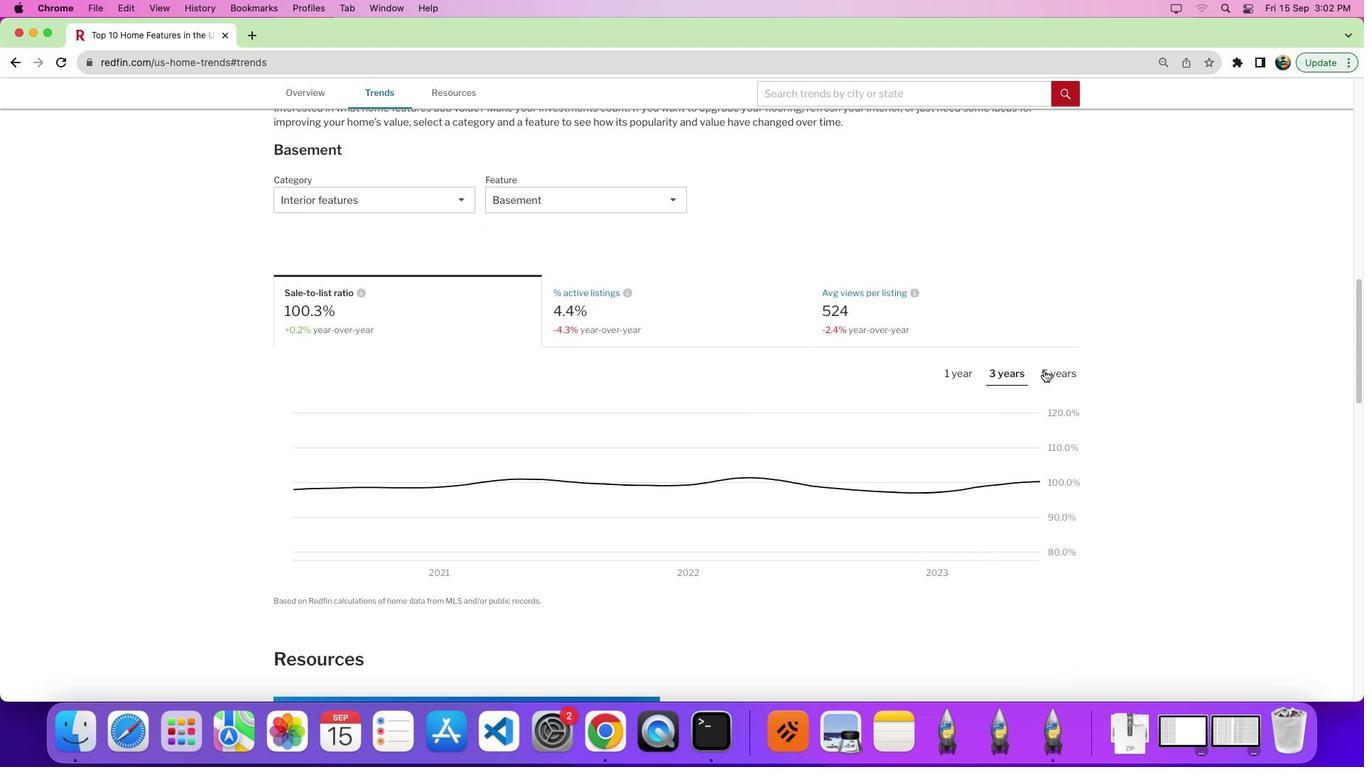 
Action: Mouse pressed left at (1044, 371)
Screenshot: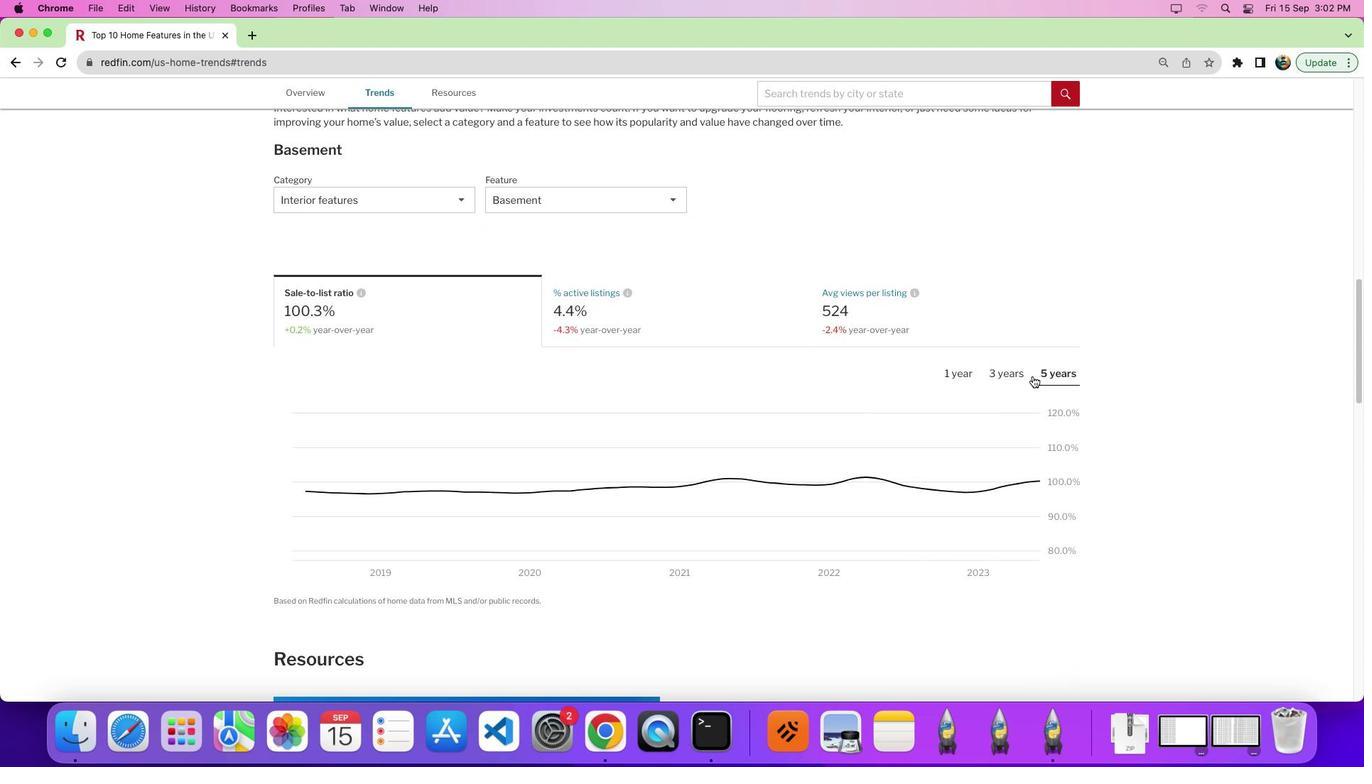 
Action: Mouse moved to (827, 392)
Screenshot: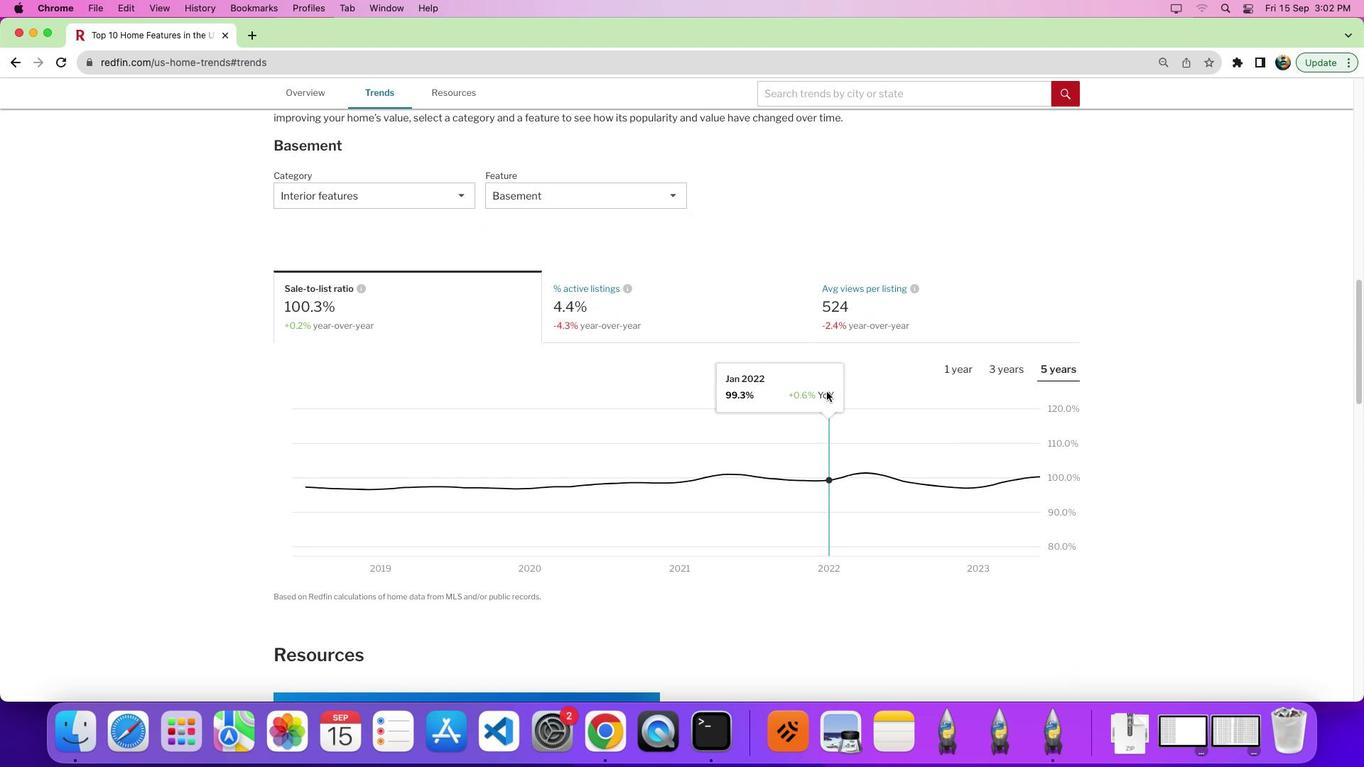 
Action: Mouse scrolled (827, 392) with delta (0, 0)
Screenshot: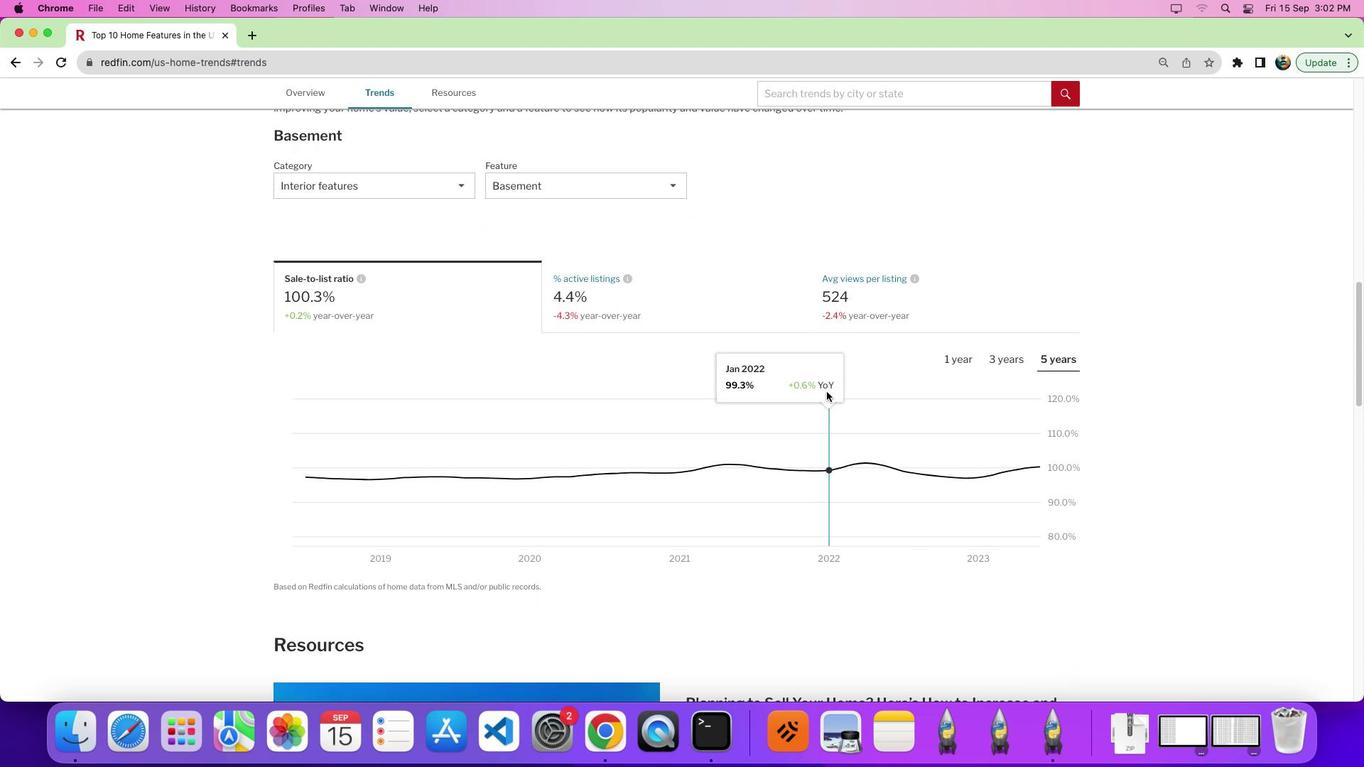 
Action: Mouse moved to (826, 392)
Screenshot: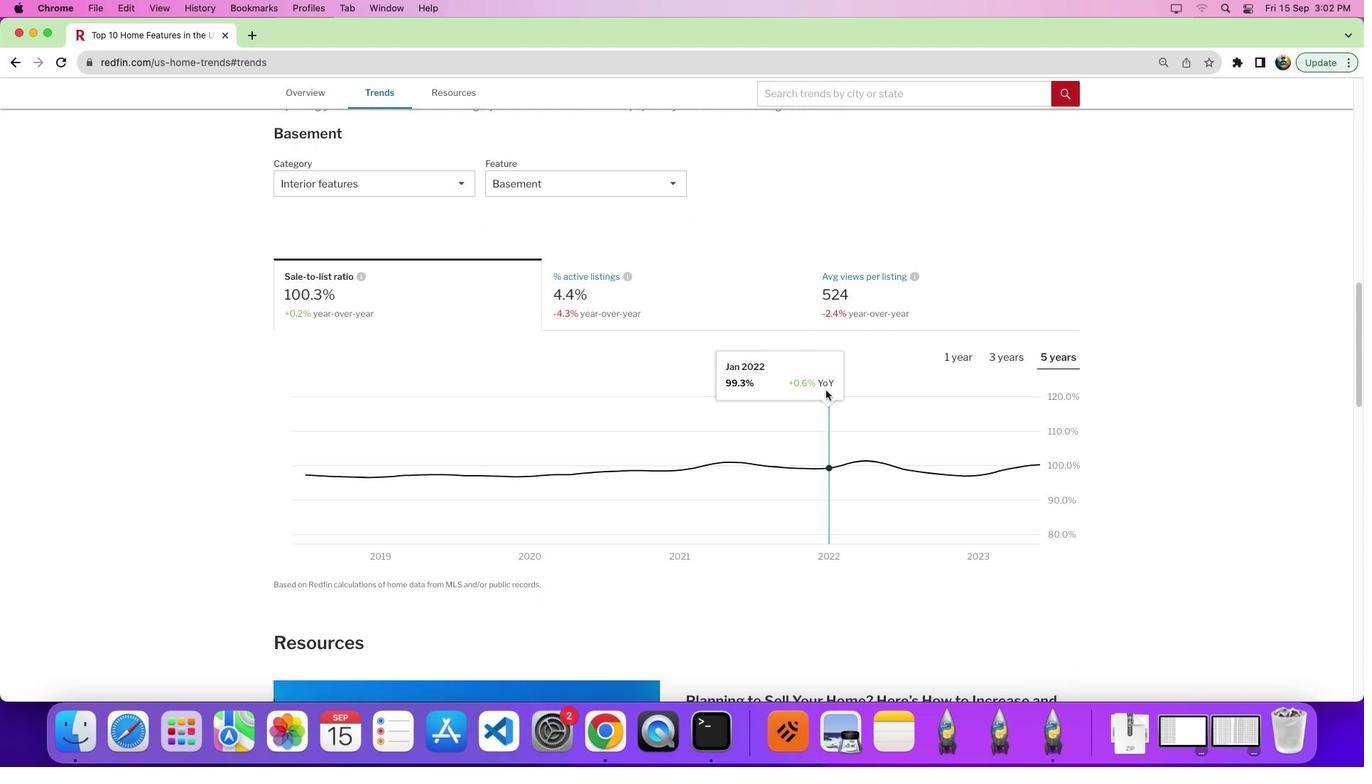 
Action: Mouse scrolled (826, 392) with delta (0, 0)
Screenshot: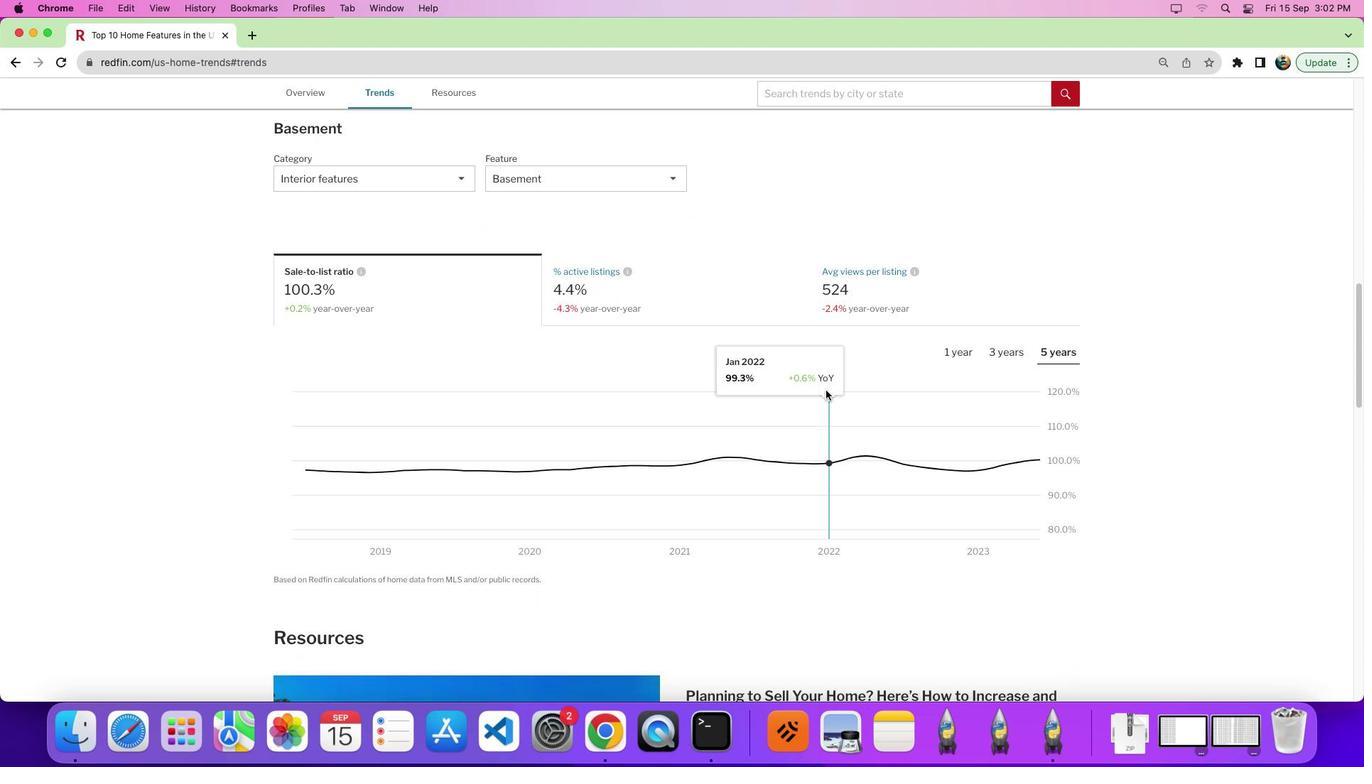 
Action: Mouse moved to (1083, 414)
Screenshot: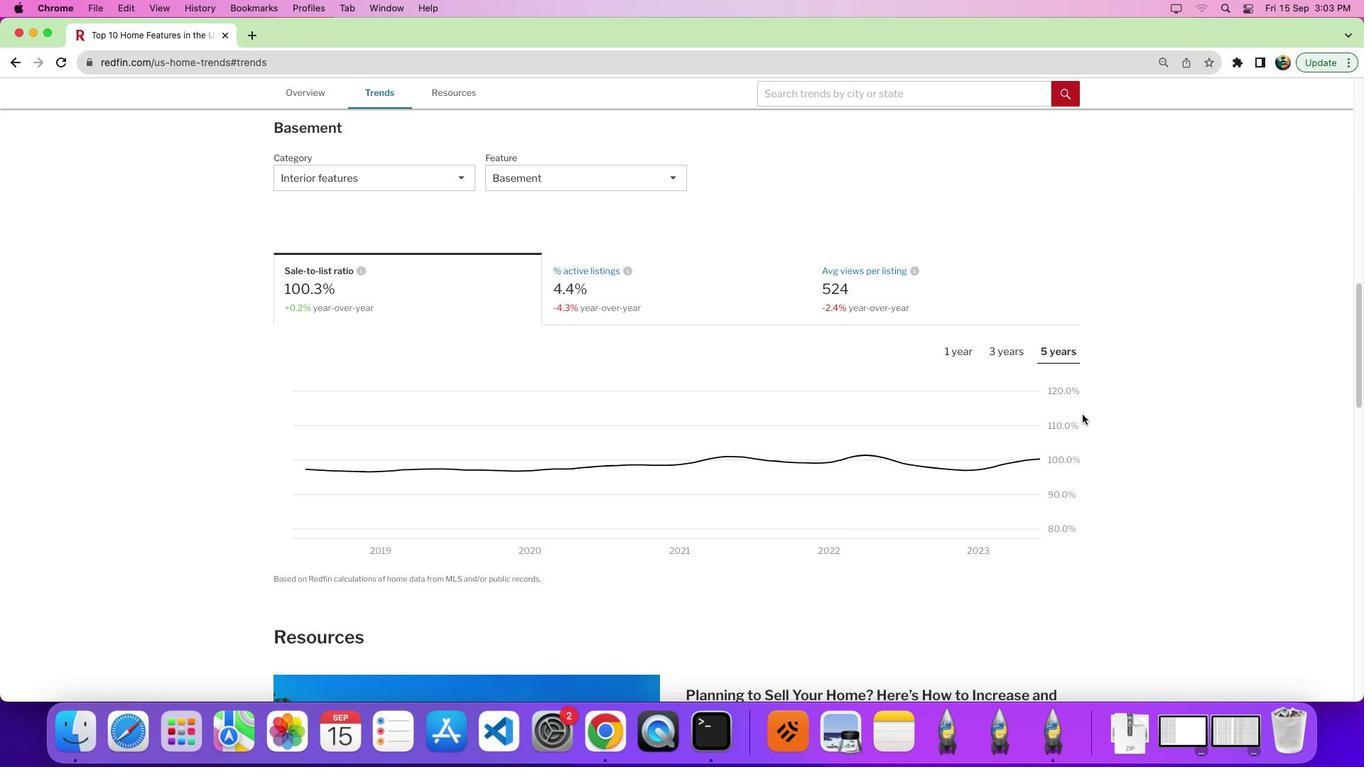 
